 Task: Create a section Dash & Dazzle and in the section, add a milestone Data Science Implementation in the project AgilePulse
Action: Mouse moved to (83, 363)
Screenshot: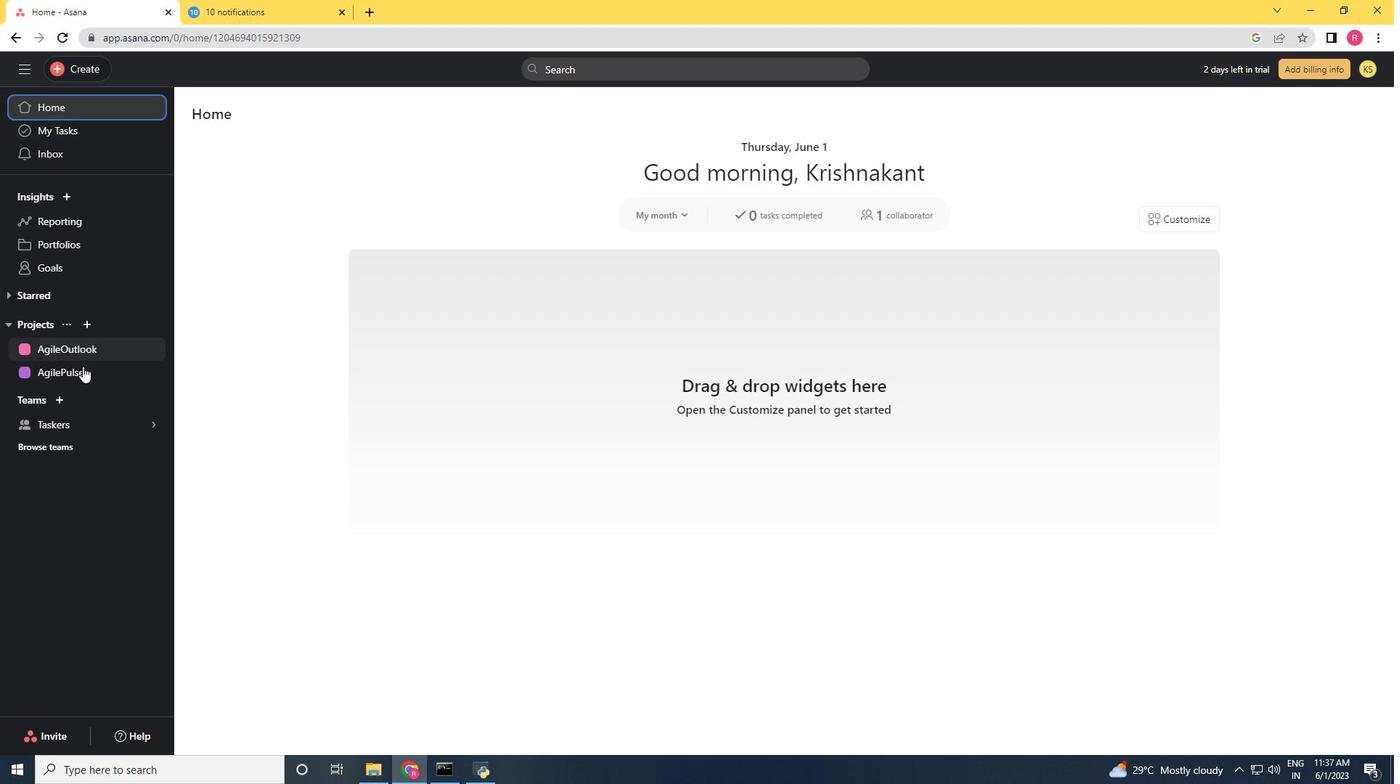 
Action: Mouse pressed left at (83, 363)
Screenshot: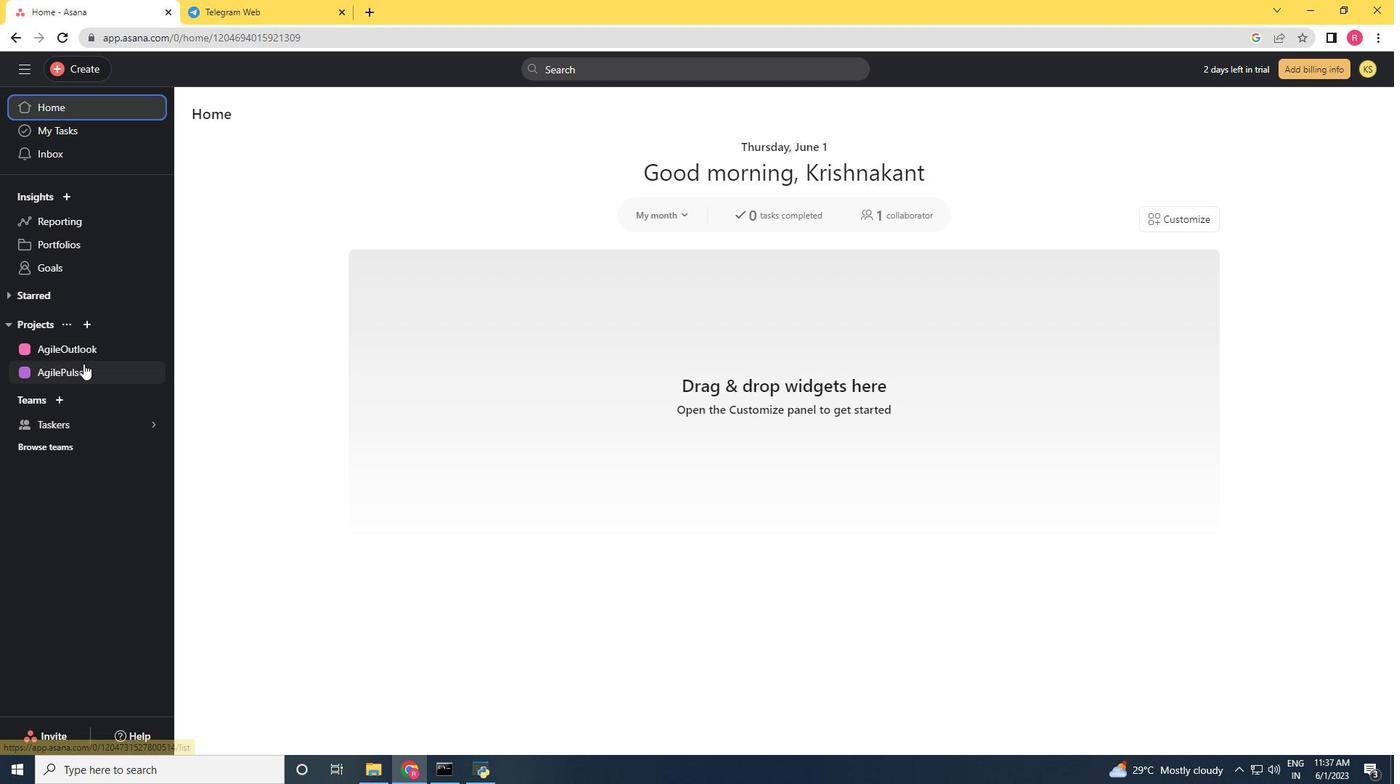 
Action: Mouse moved to (373, 532)
Screenshot: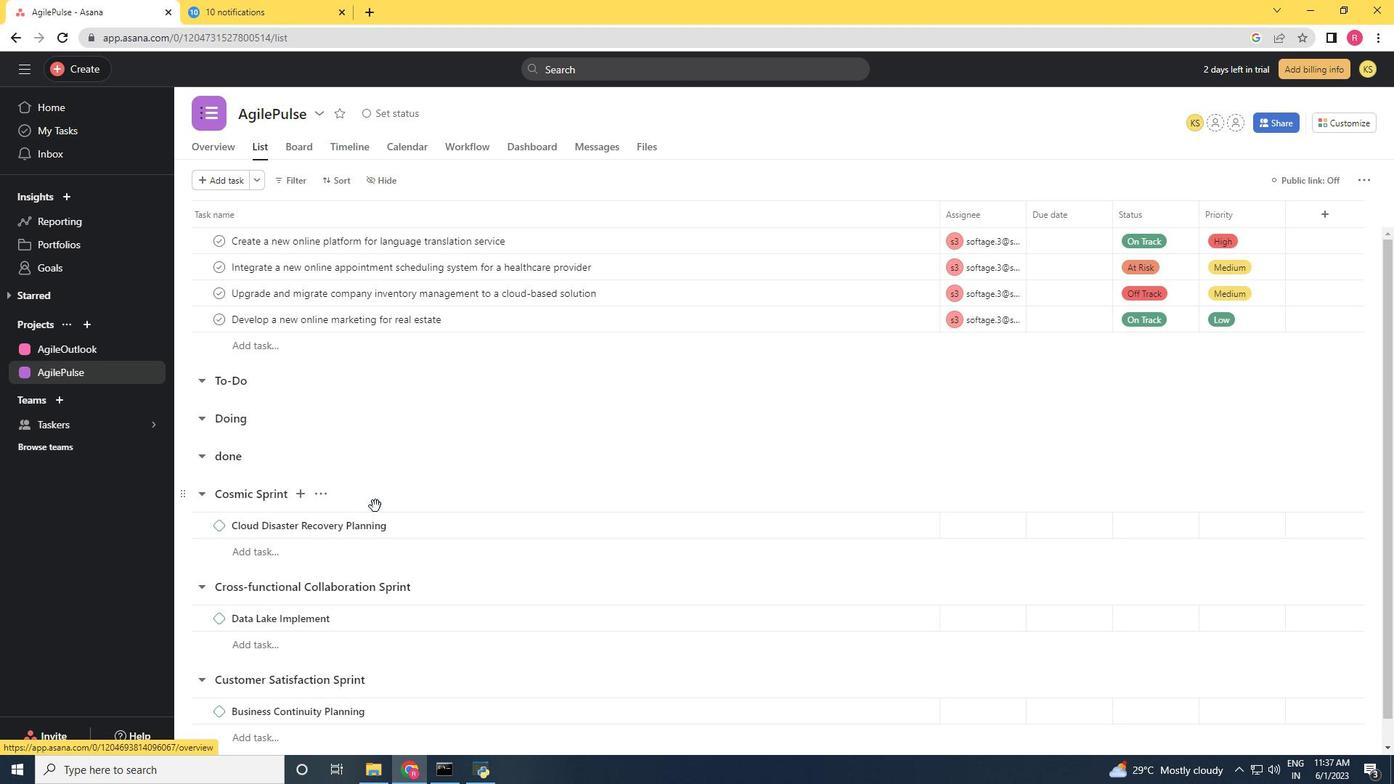 
Action: Mouse scrolled (373, 531) with delta (0, 0)
Screenshot: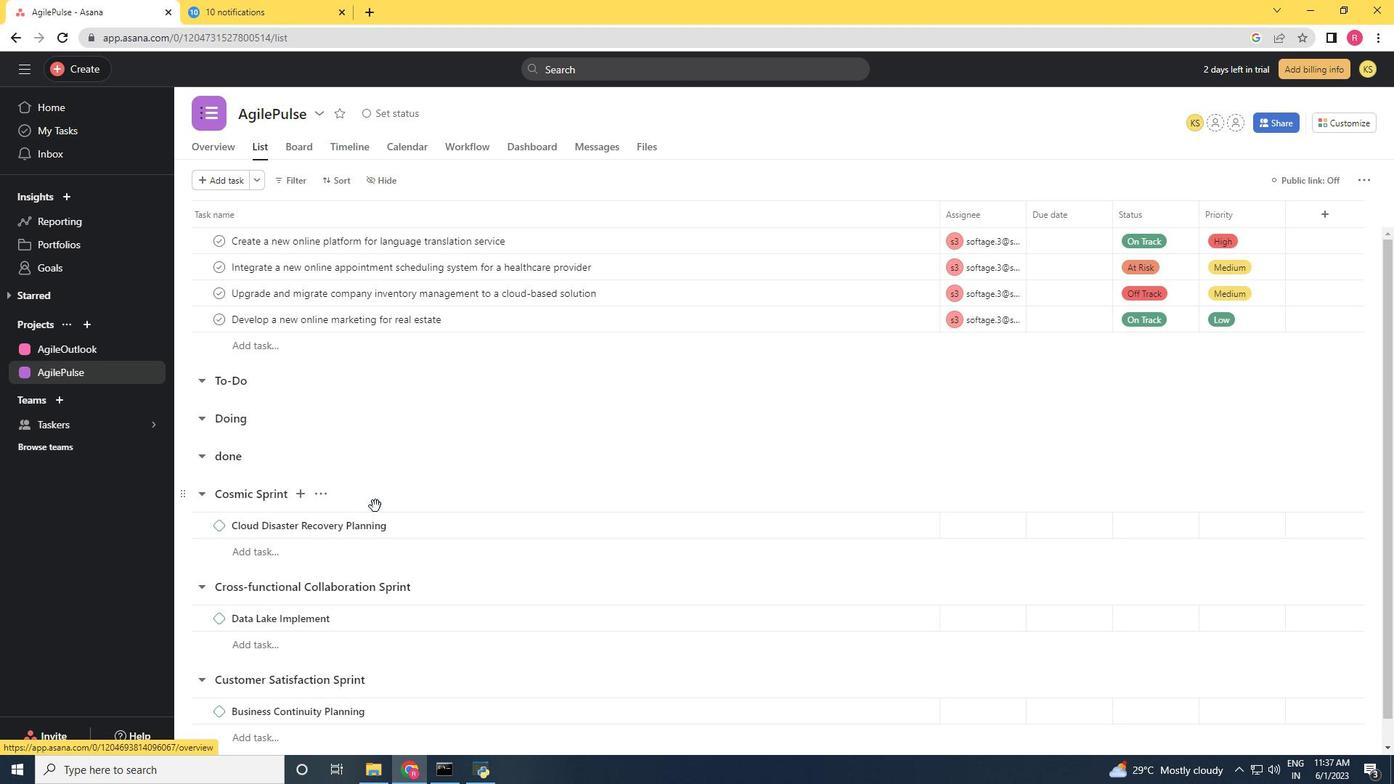 
Action: Mouse moved to (373, 533)
Screenshot: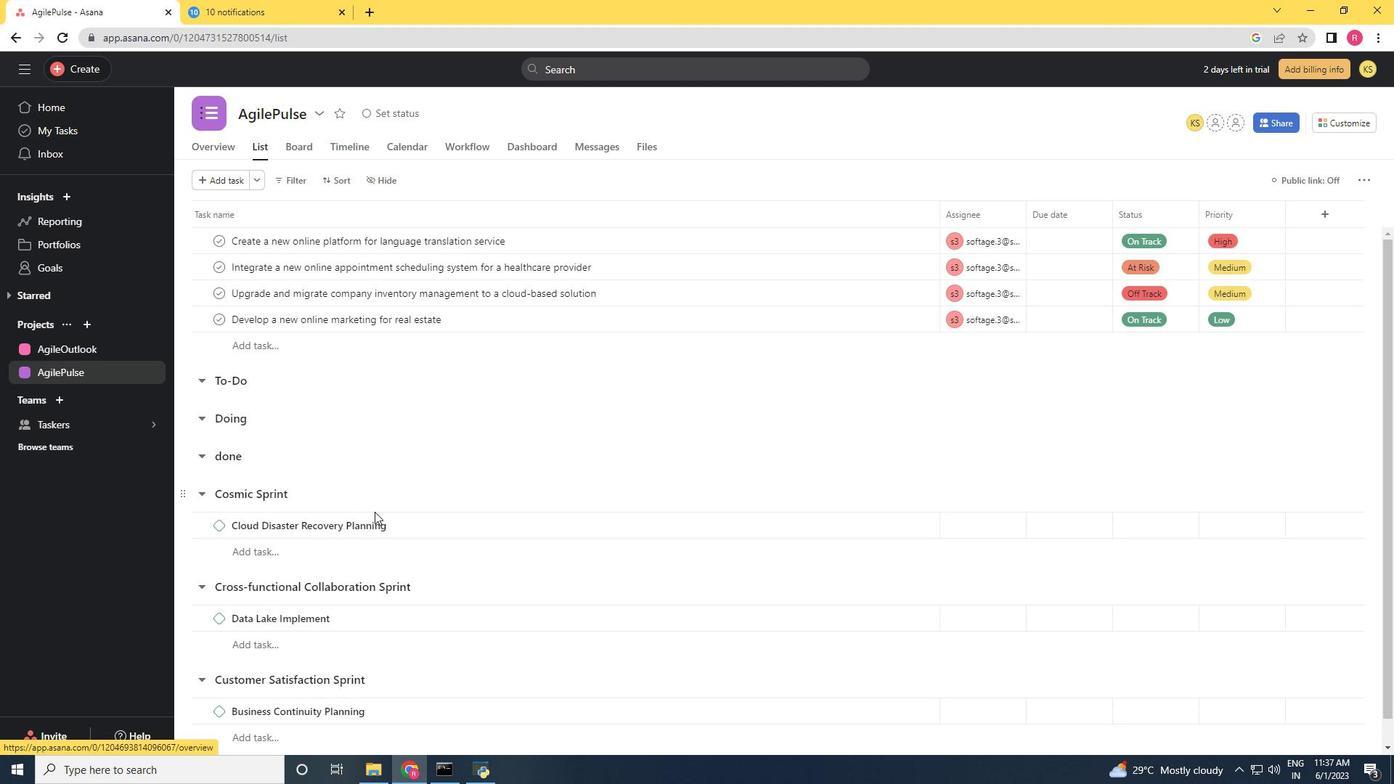 
Action: Mouse scrolled (373, 532) with delta (0, 0)
Screenshot: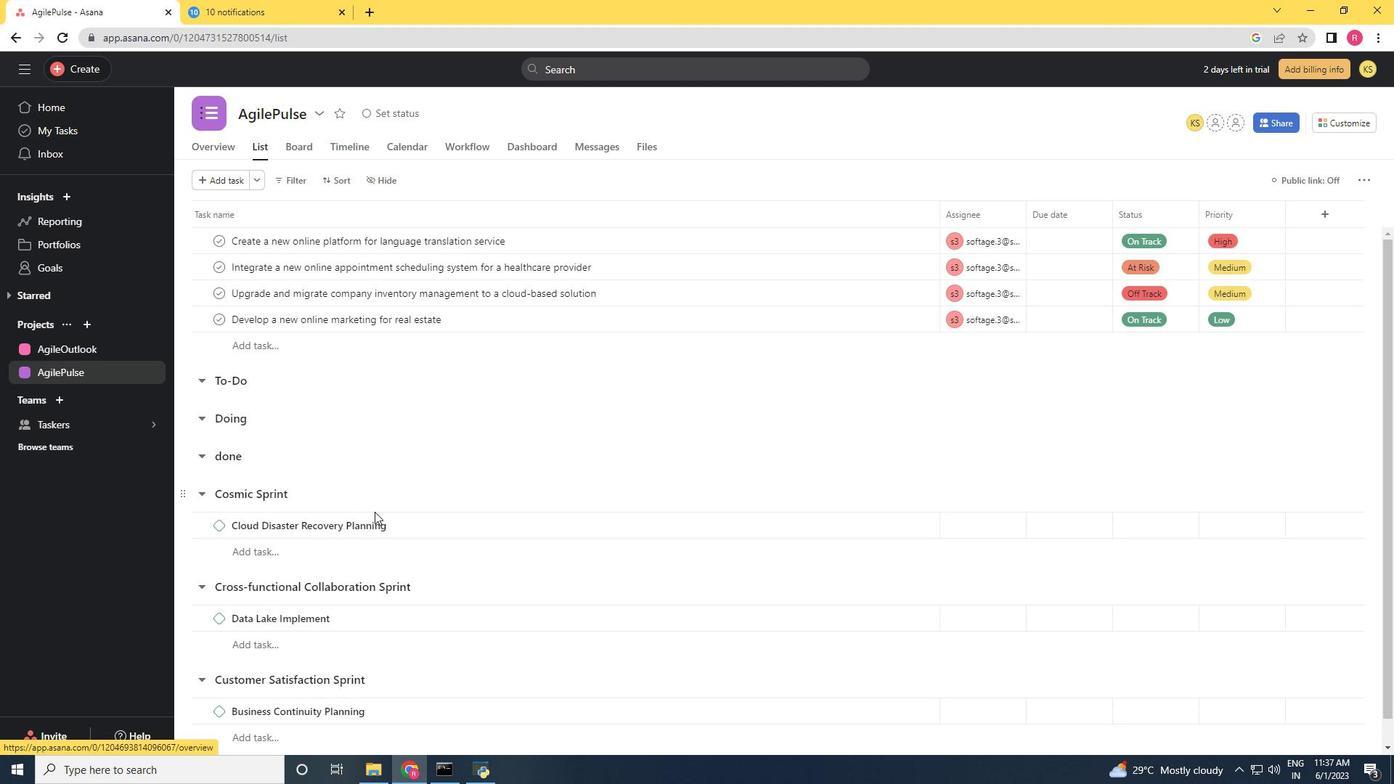 
Action: Mouse scrolled (373, 532) with delta (0, 0)
Screenshot: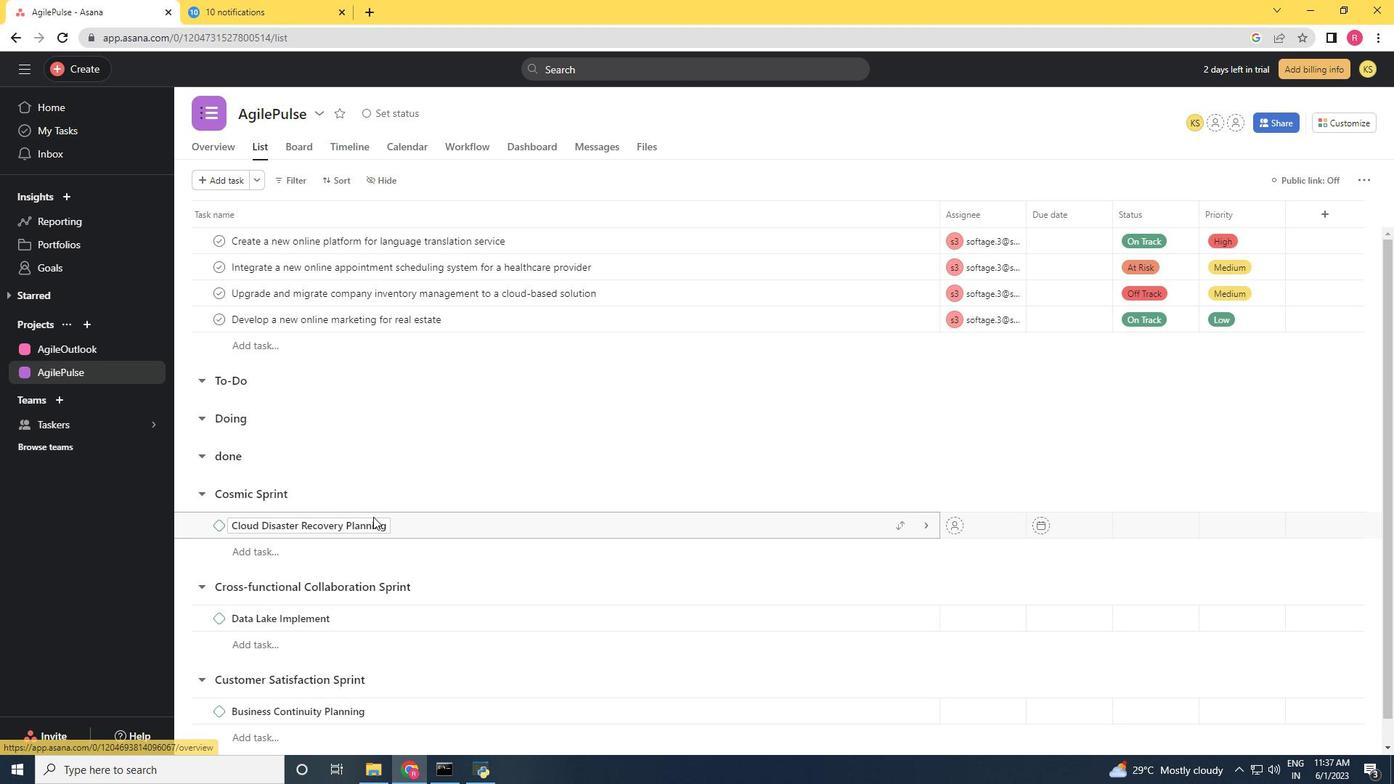 
Action: Mouse moved to (373, 533)
Screenshot: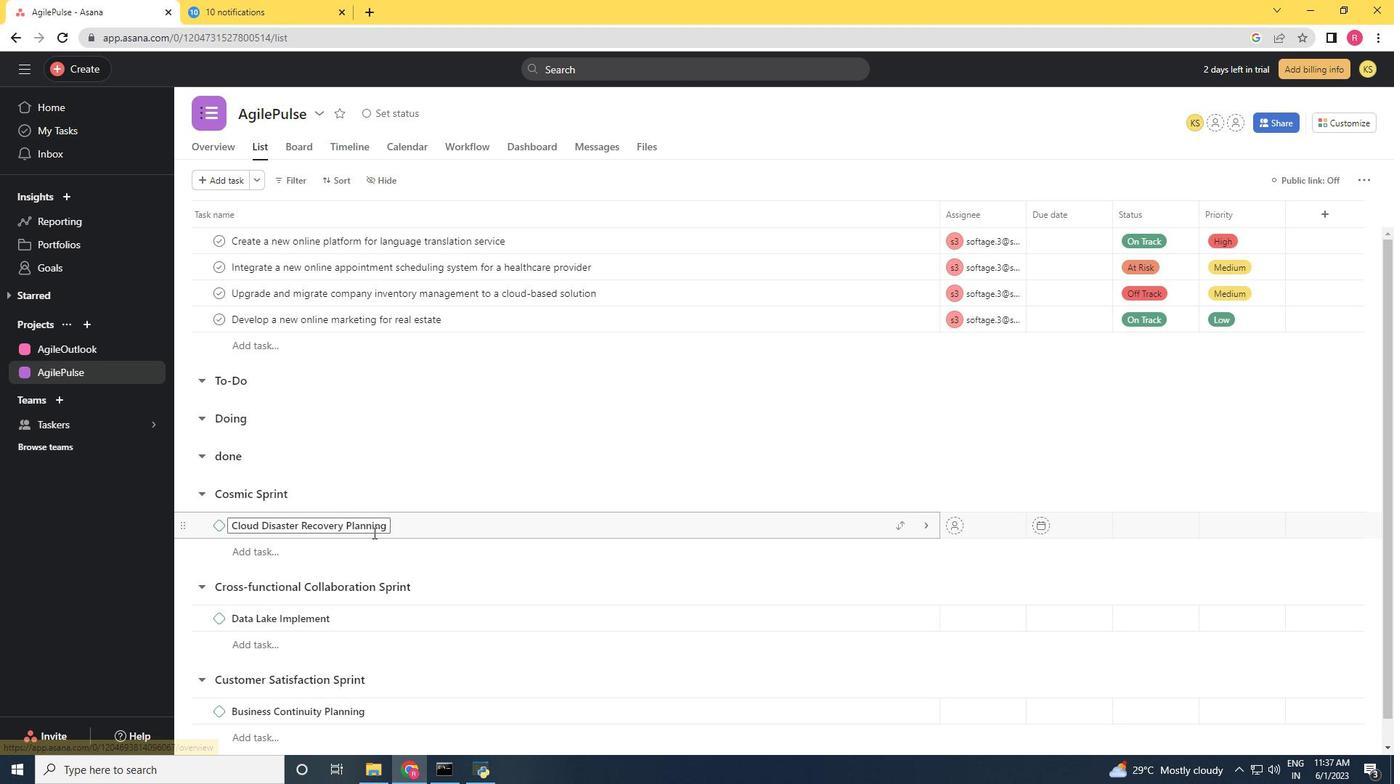 
Action: Mouse scrolled (373, 532) with delta (0, 0)
Screenshot: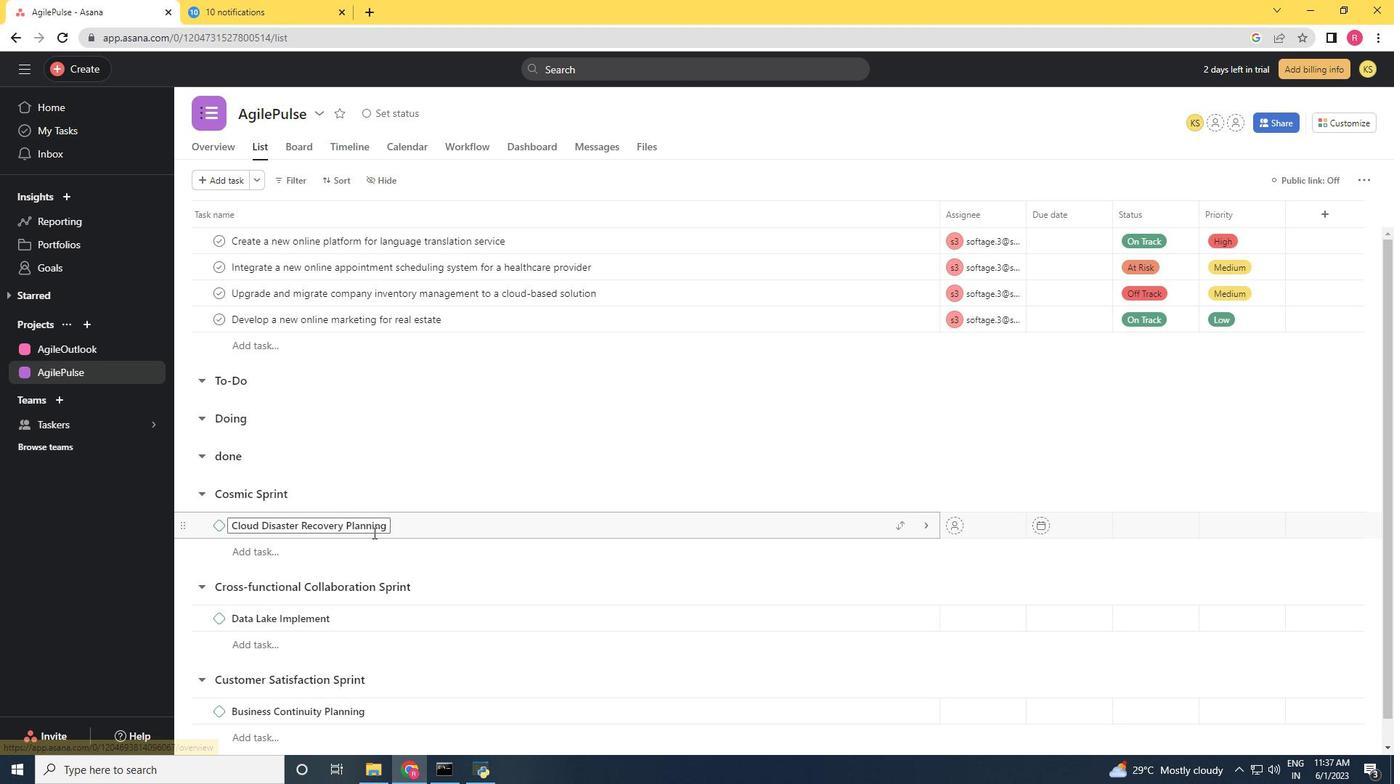 
Action: Mouse moved to (371, 533)
Screenshot: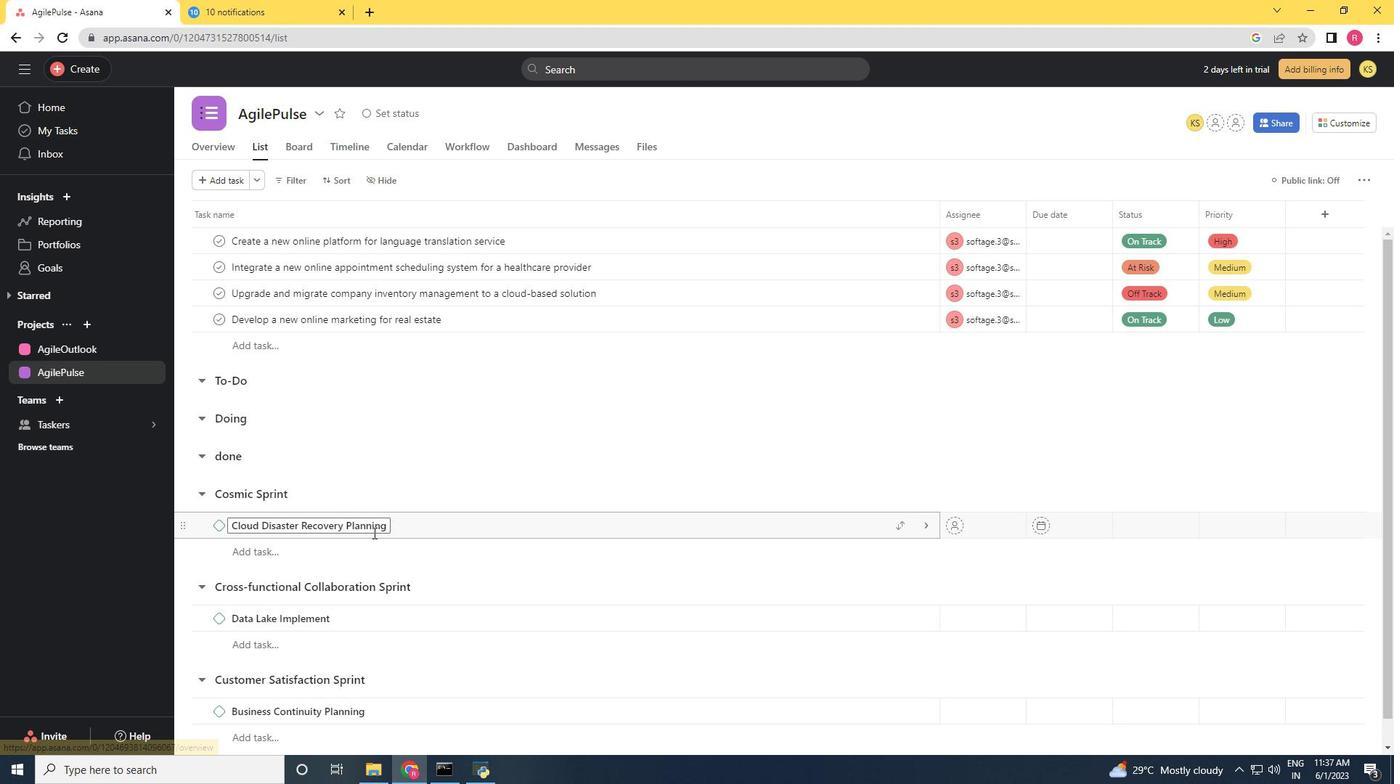 
Action: Mouse scrolled (371, 532) with delta (0, 0)
Screenshot: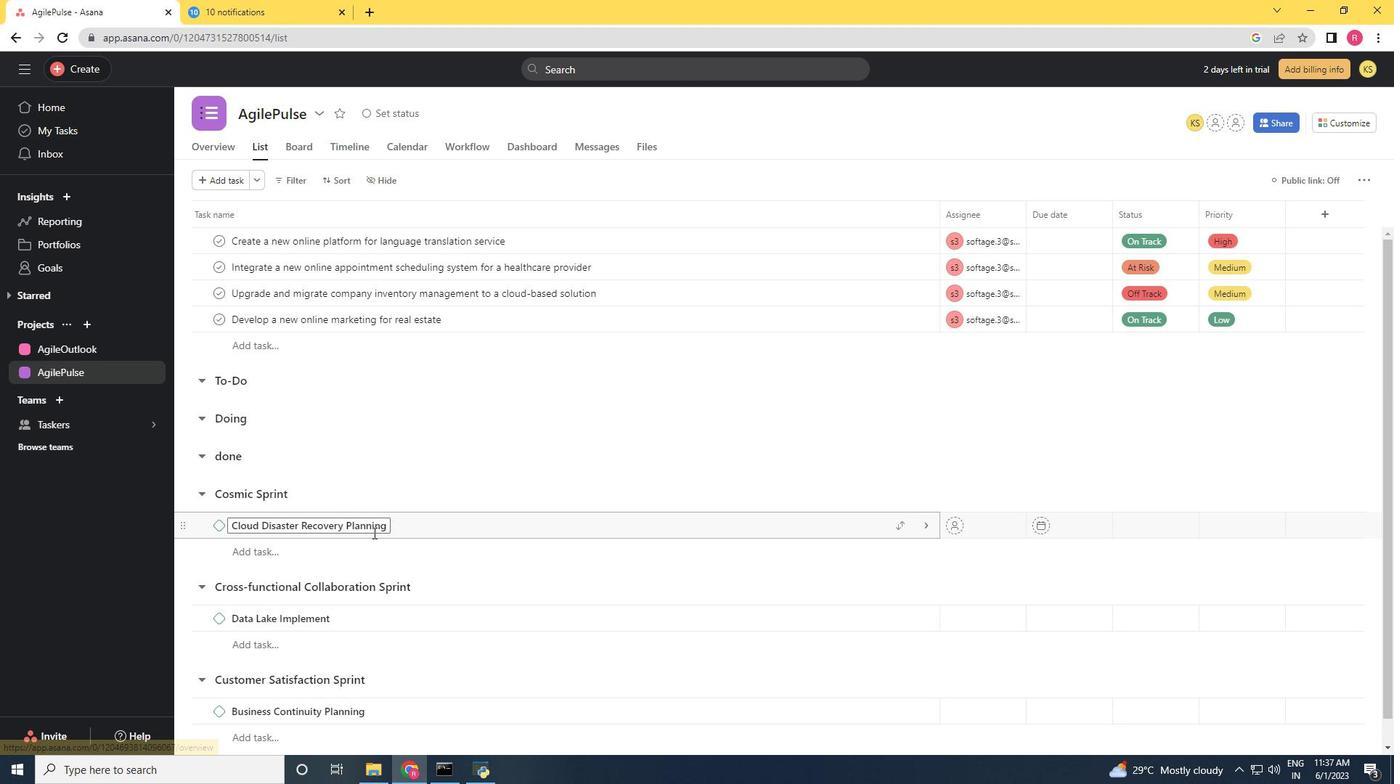 
Action: Mouse moved to (254, 746)
Screenshot: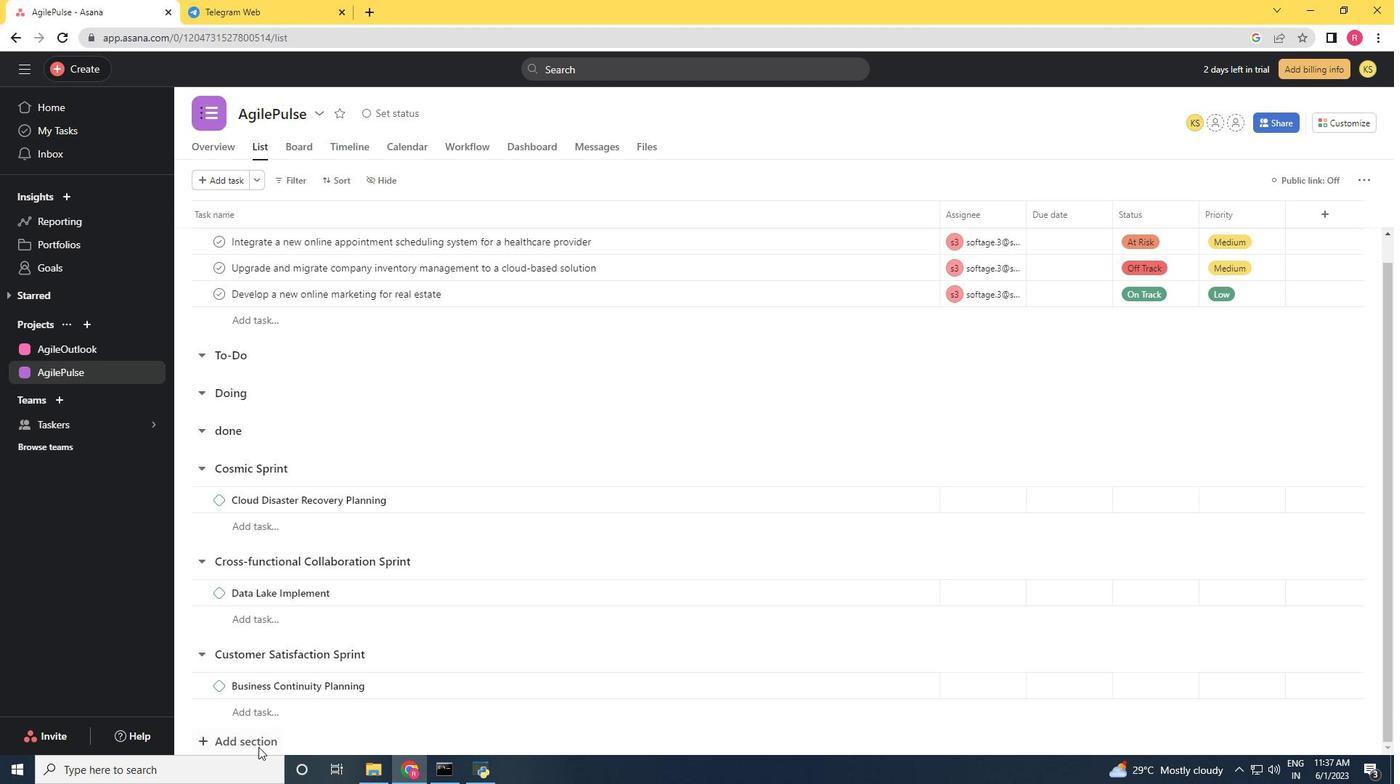 
Action: Mouse pressed left at (254, 746)
Screenshot: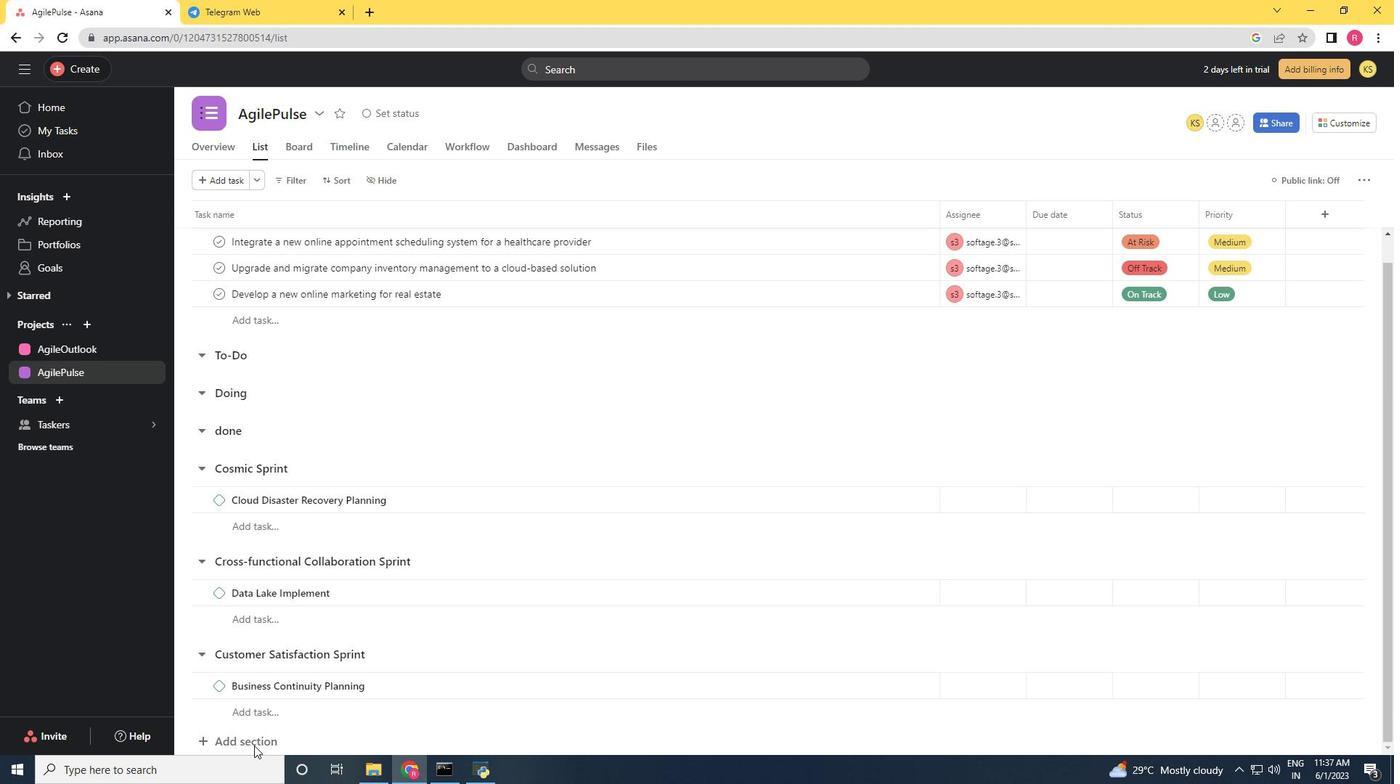 
Action: Mouse moved to (432, 564)
Screenshot: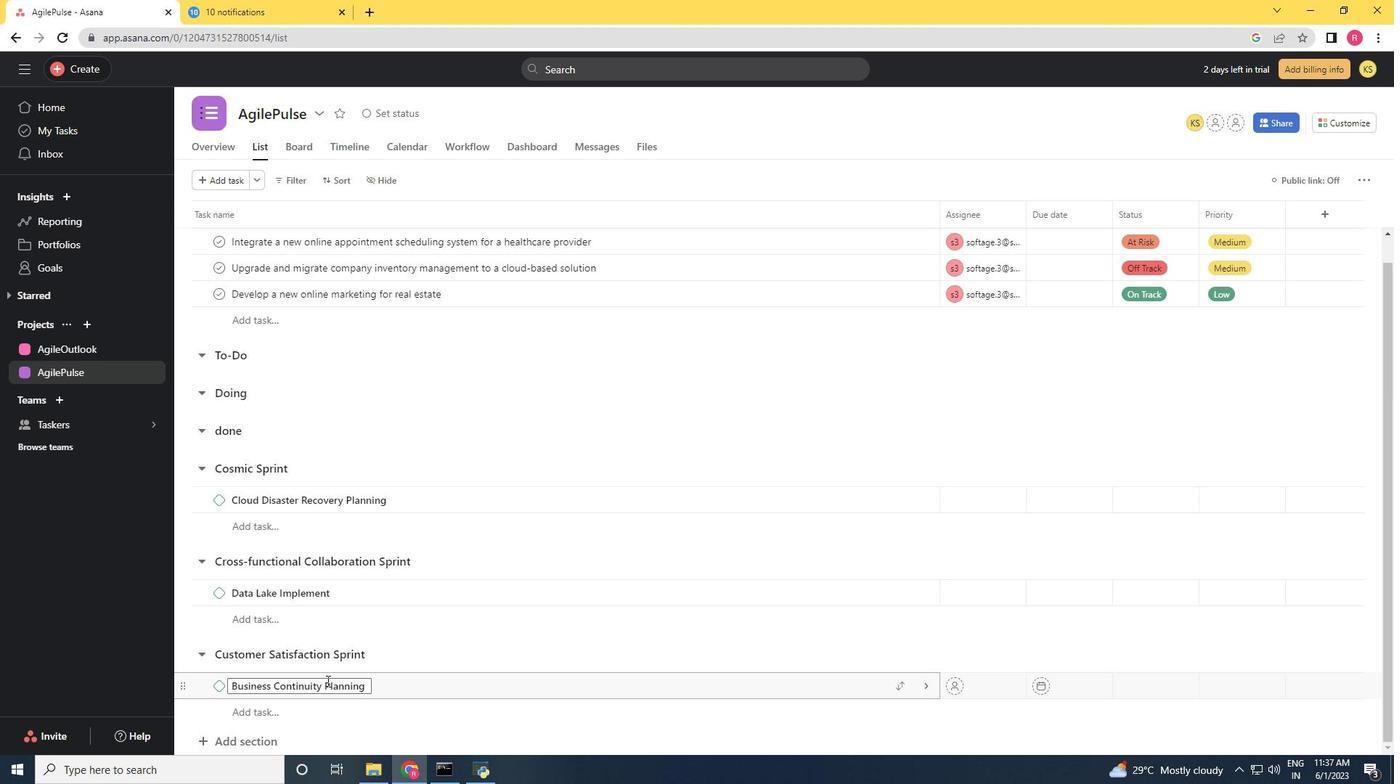 
Action: Mouse scrolled (432, 563) with delta (0, 0)
Screenshot: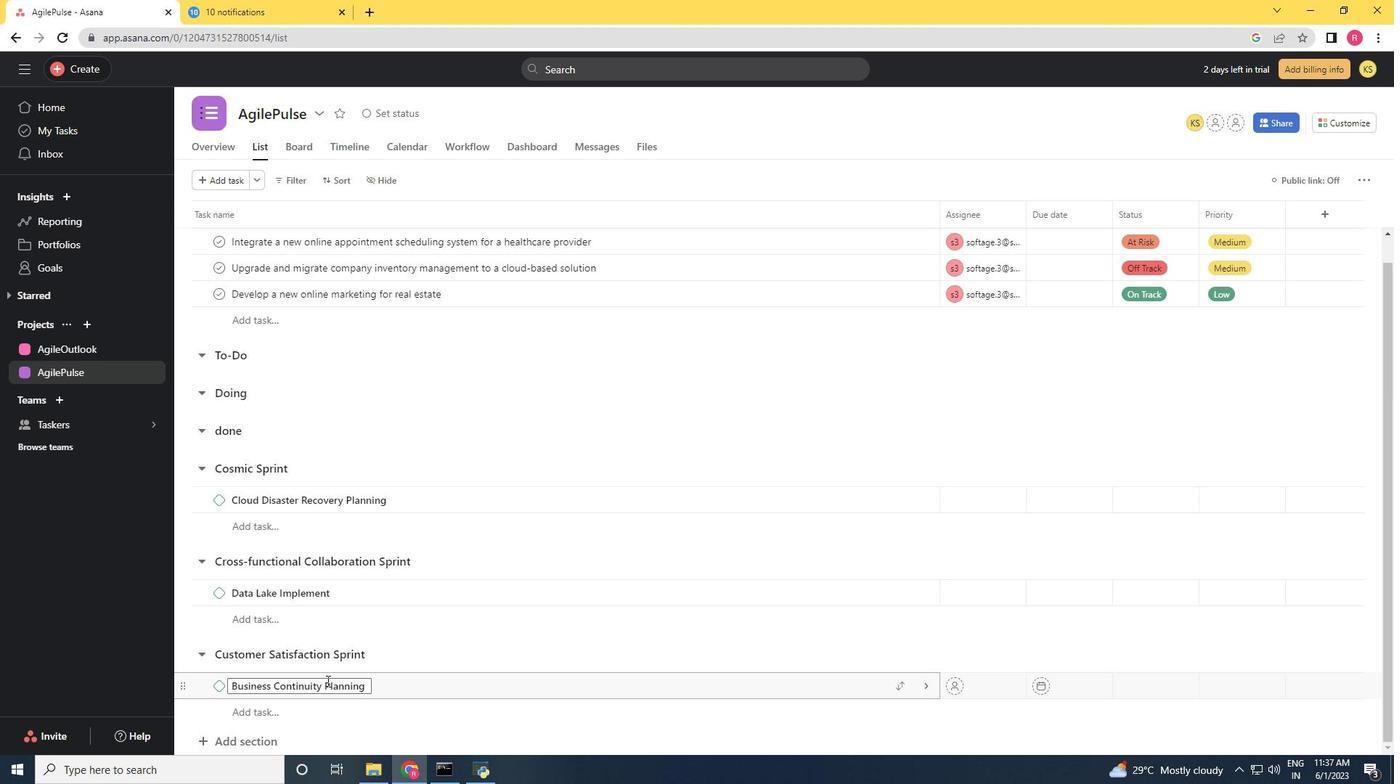 
Action: Mouse moved to (440, 564)
Screenshot: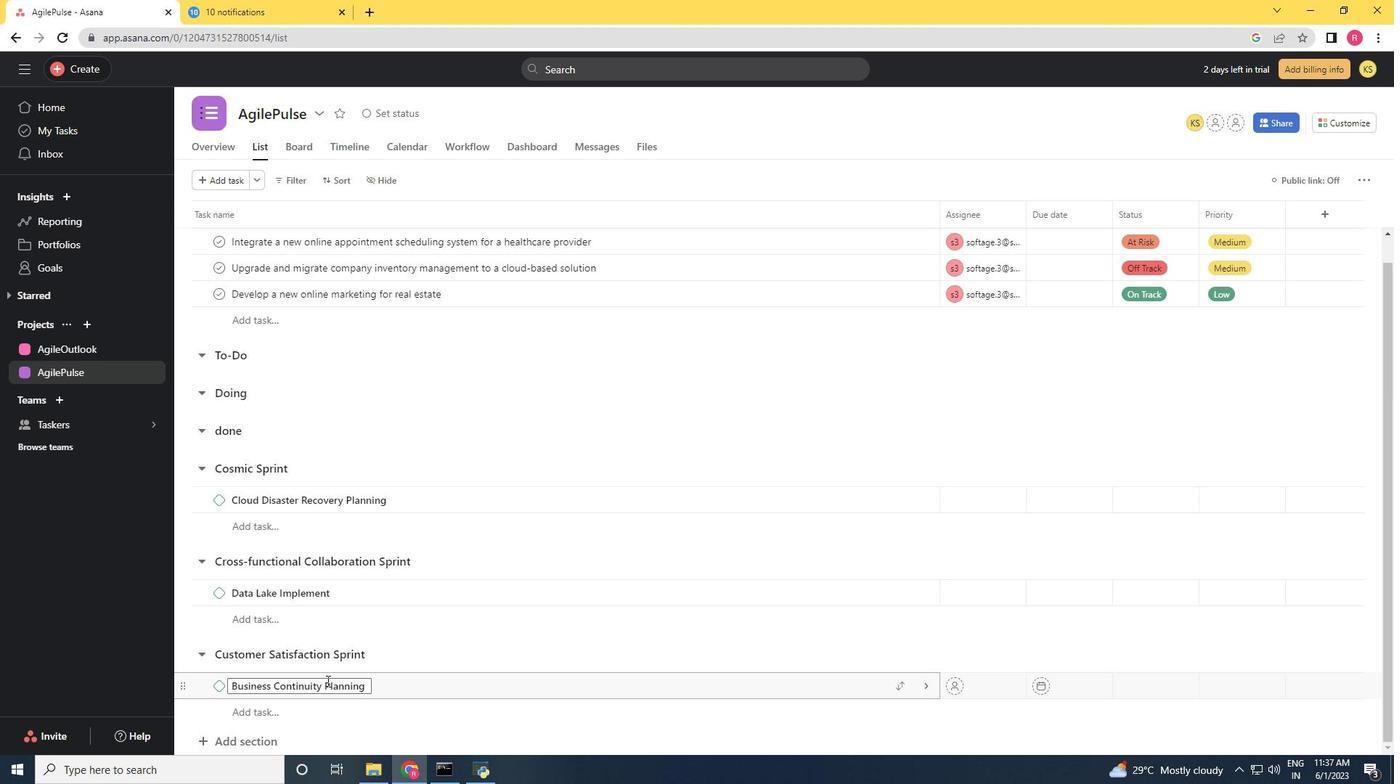
Action: Mouse scrolled (440, 563) with delta (0, 0)
Screenshot: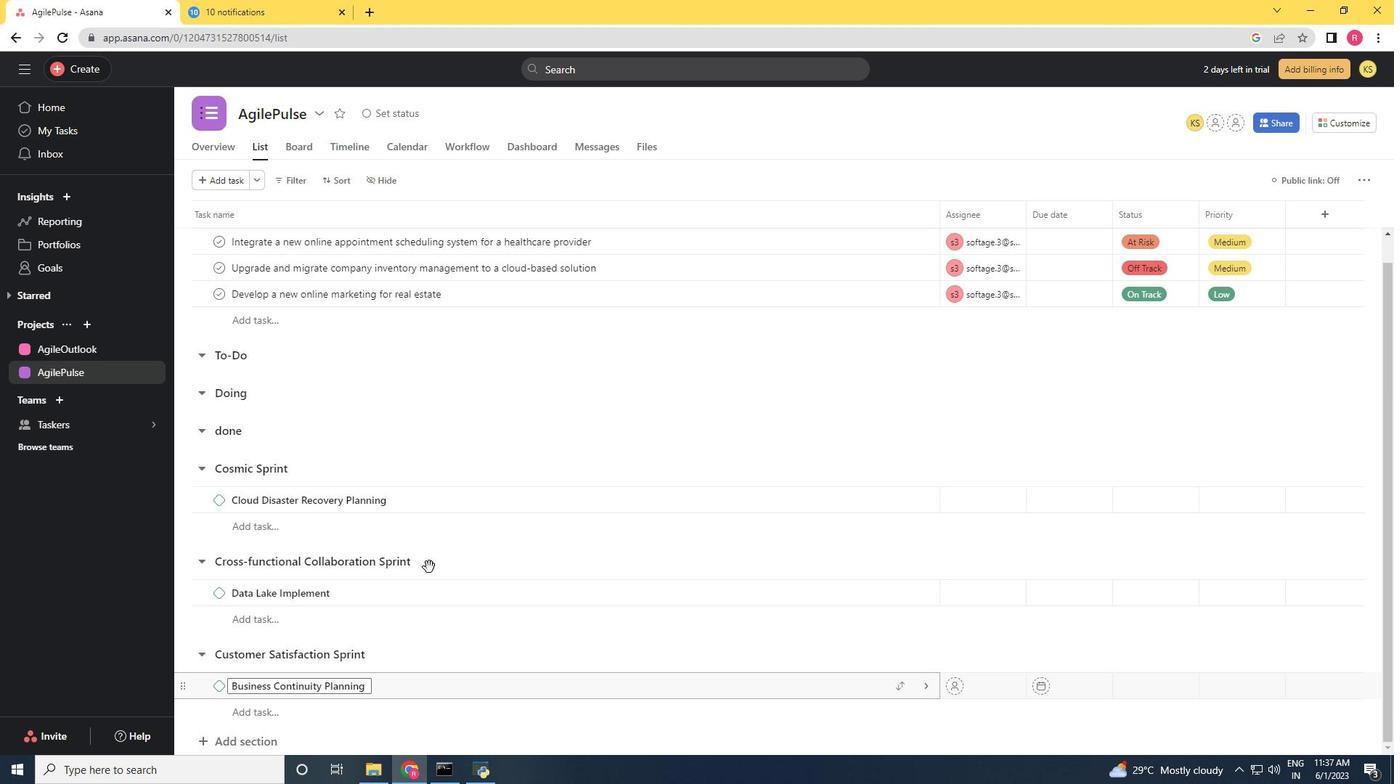 
Action: Mouse moved to (441, 565)
Screenshot: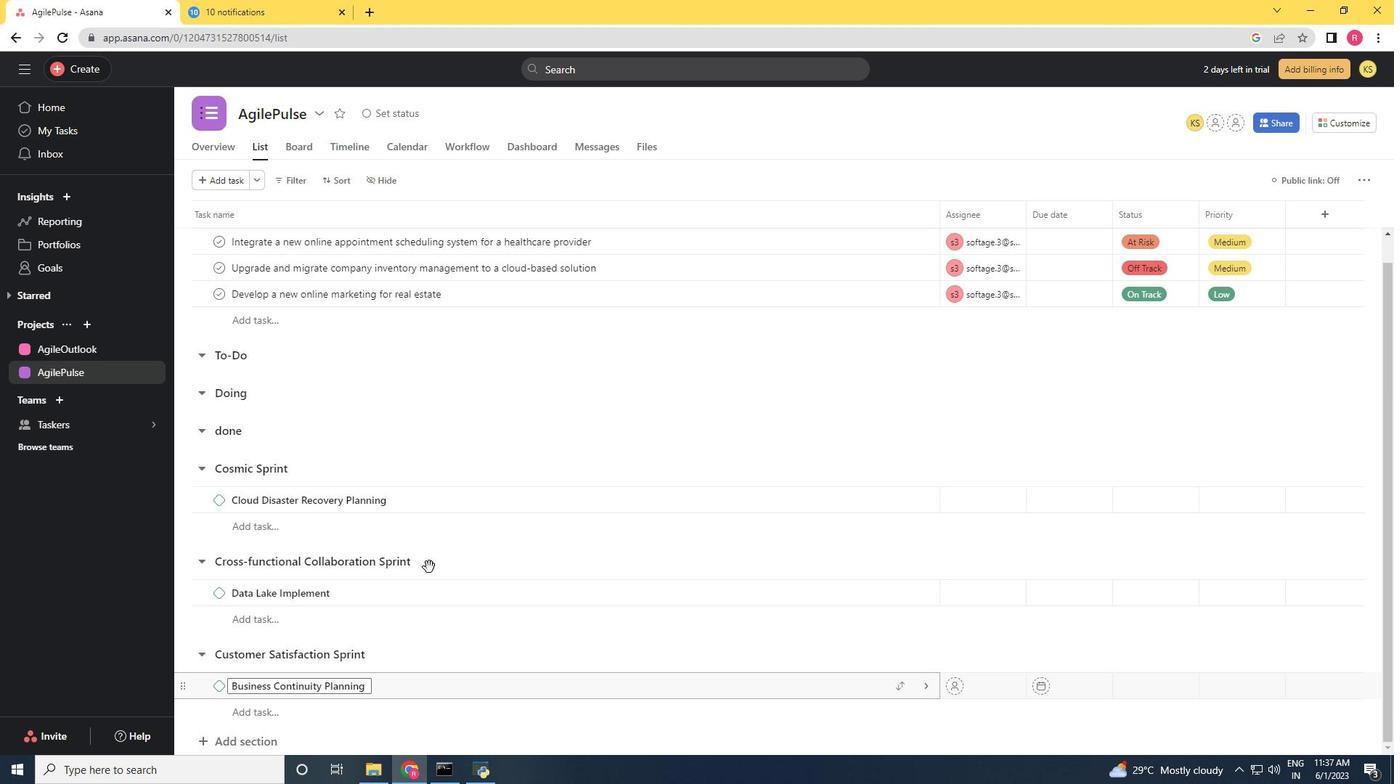 
Action: Mouse scrolled (441, 564) with delta (0, 0)
Screenshot: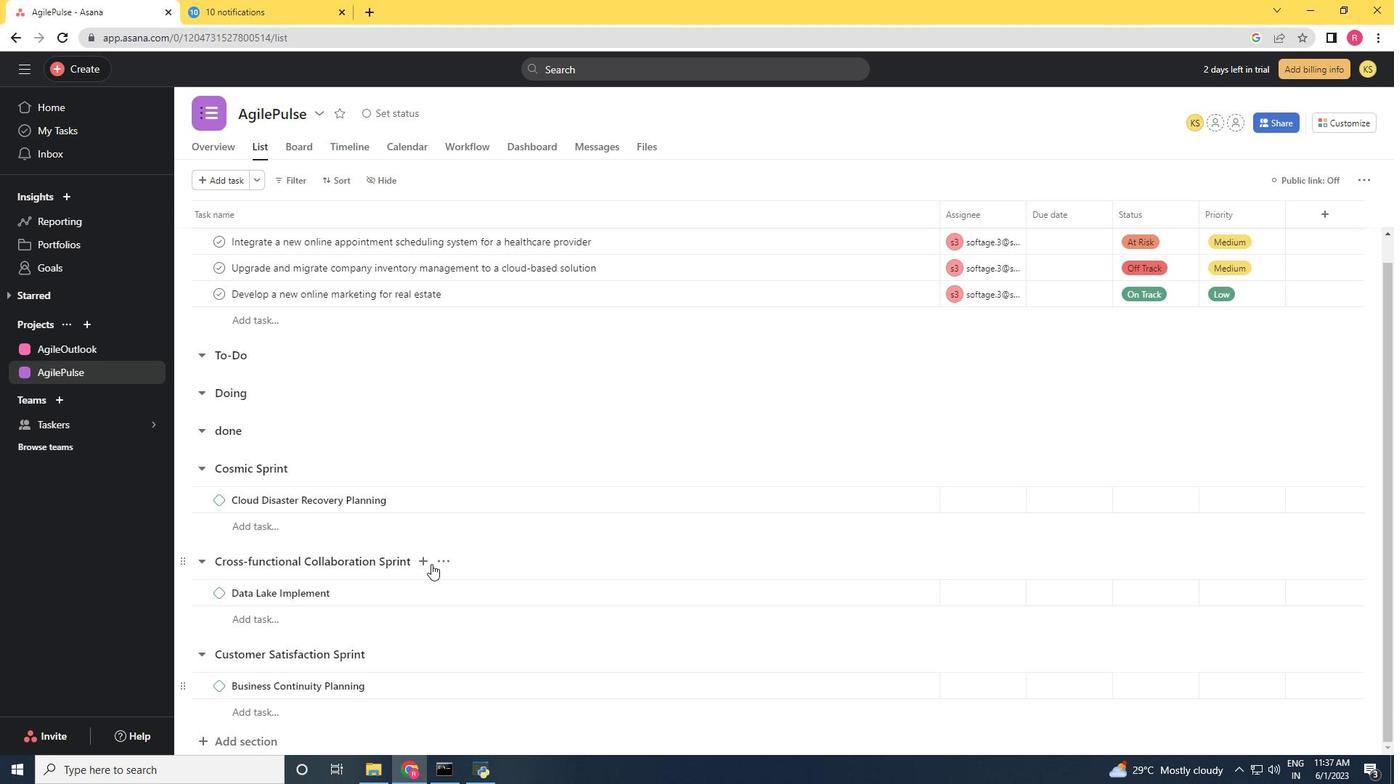 
Action: Mouse moved to (443, 571)
Screenshot: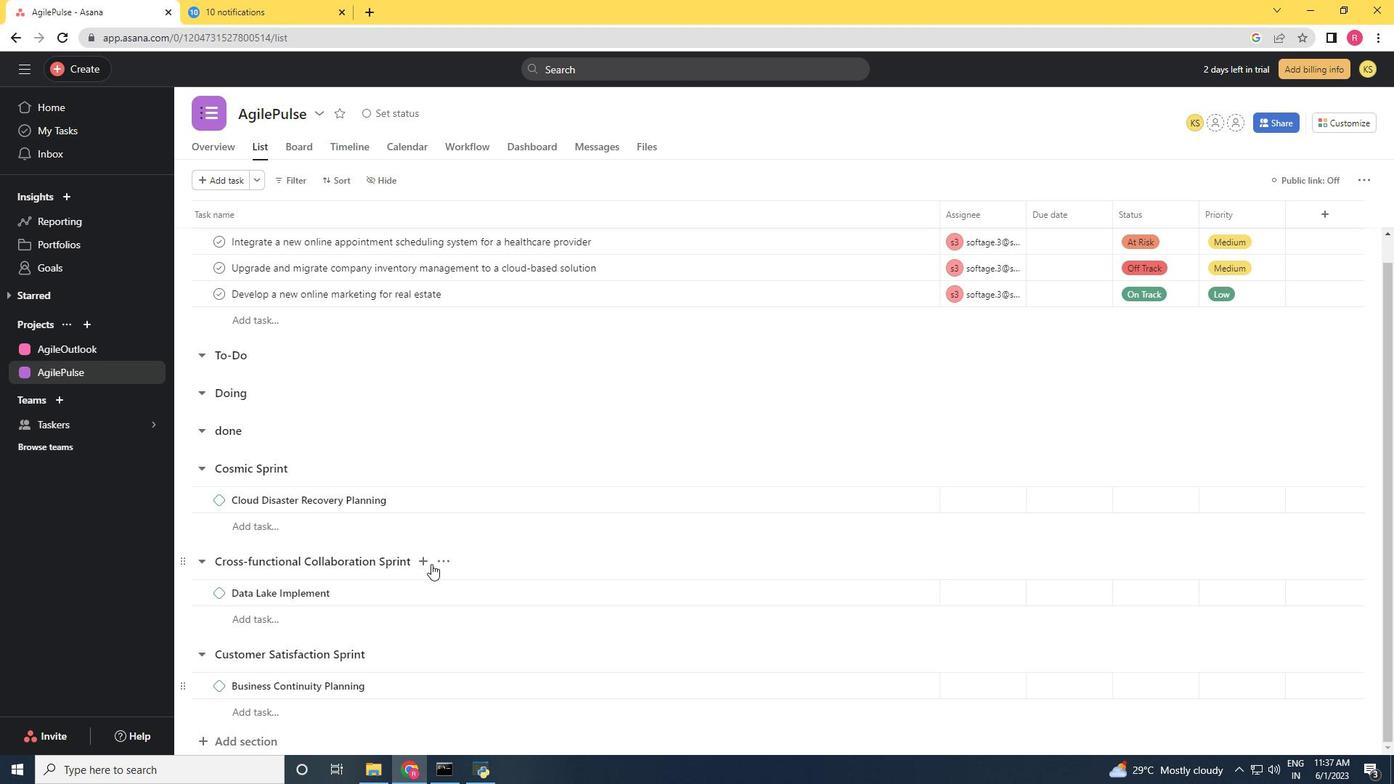 
Action: Mouse scrolled (443, 570) with delta (0, 0)
Screenshot: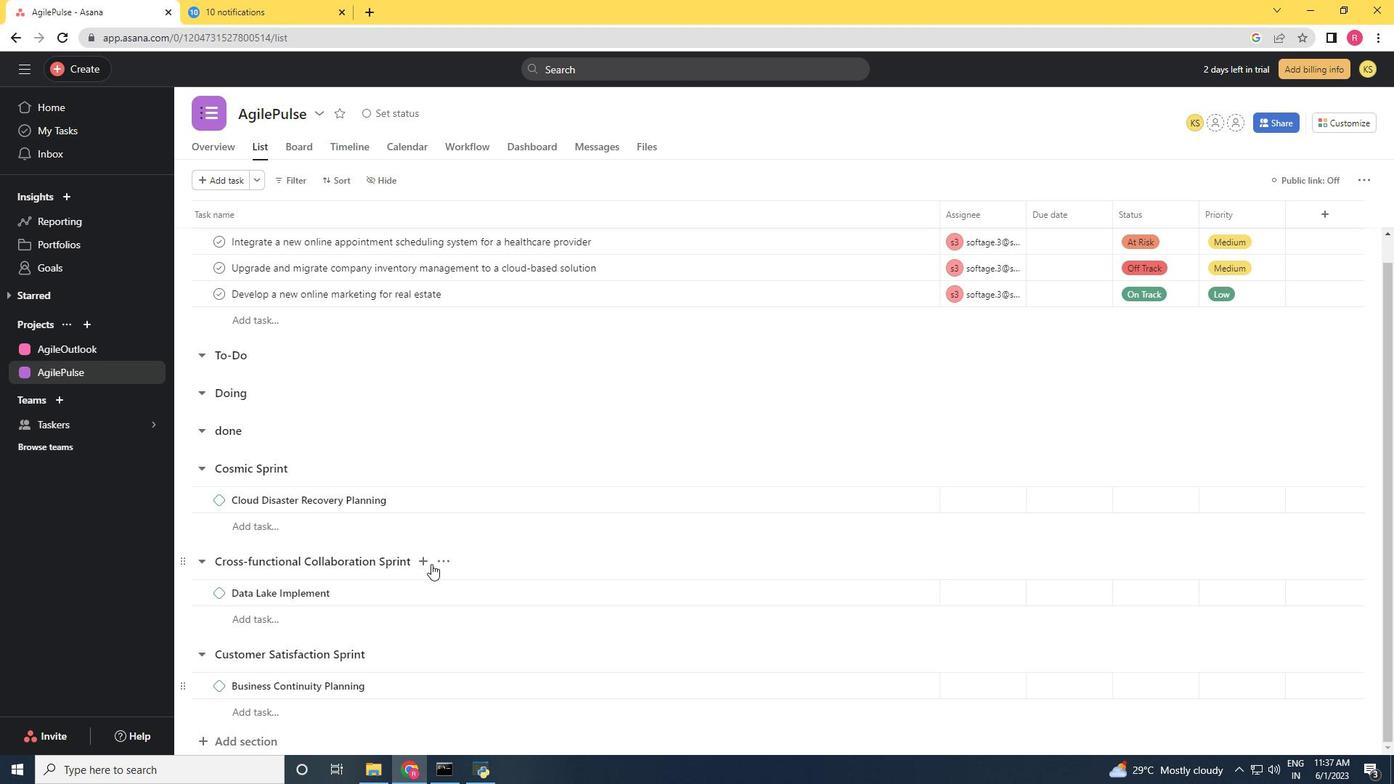 
Action: Mouse moved to (244, 735)
Screenshot: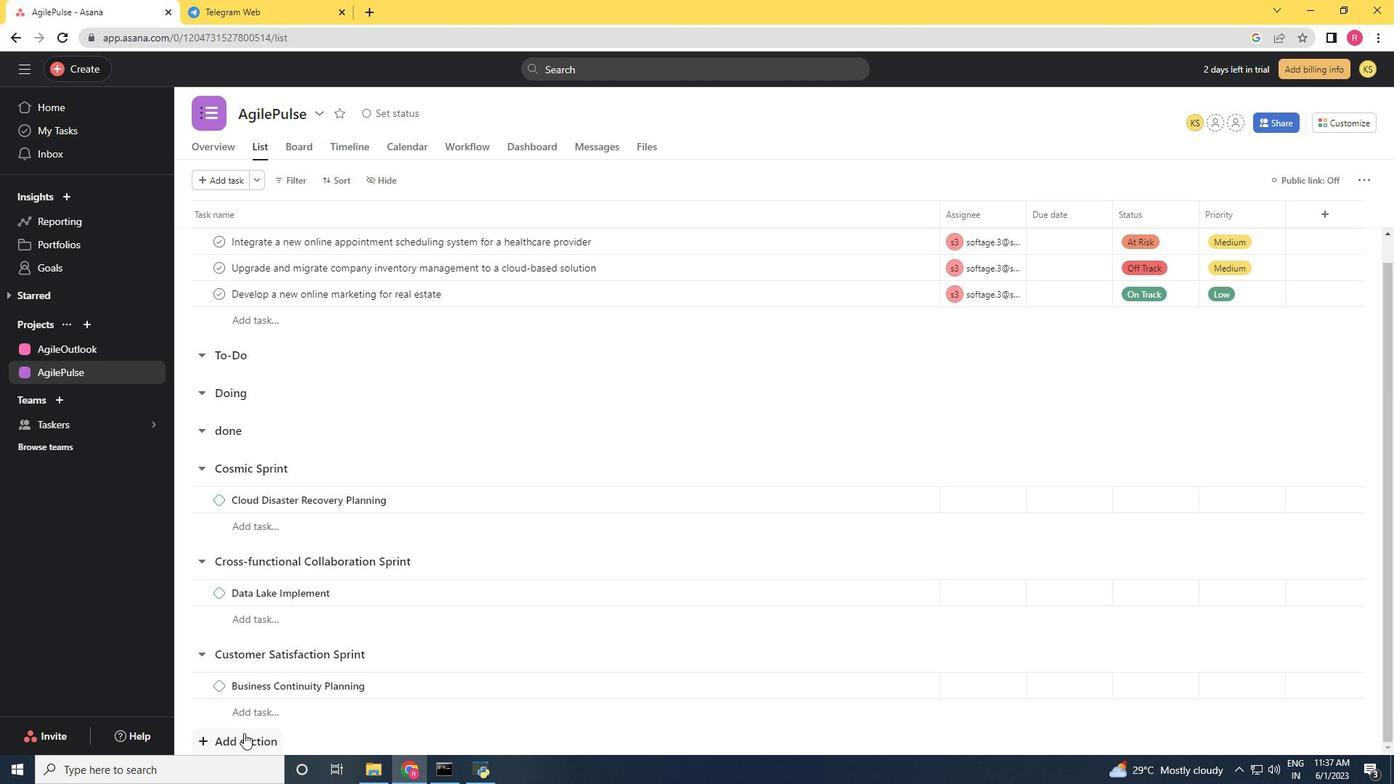 
Action: Mouse pressed left at (244, 735)
Screenshot: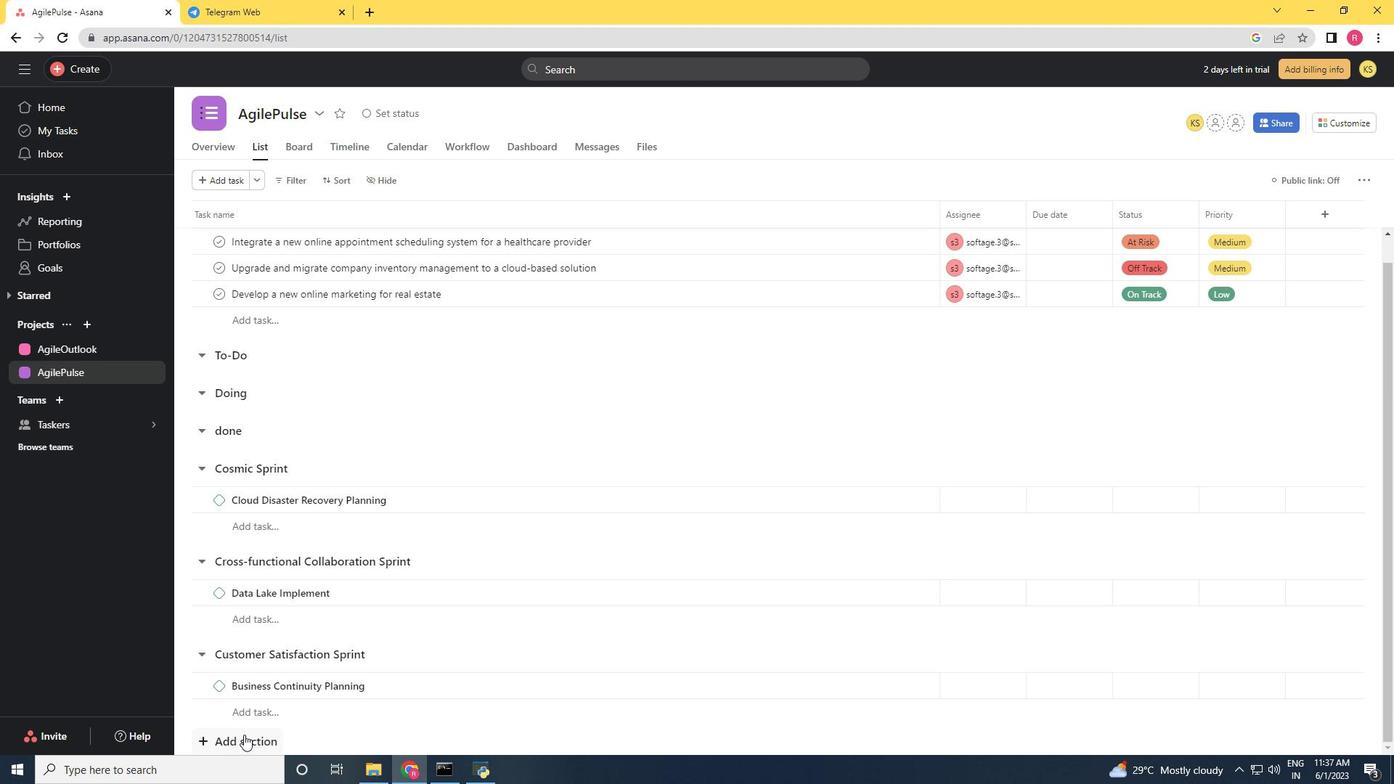 
Action: Mouse moved to (603, 490)
Screenshot: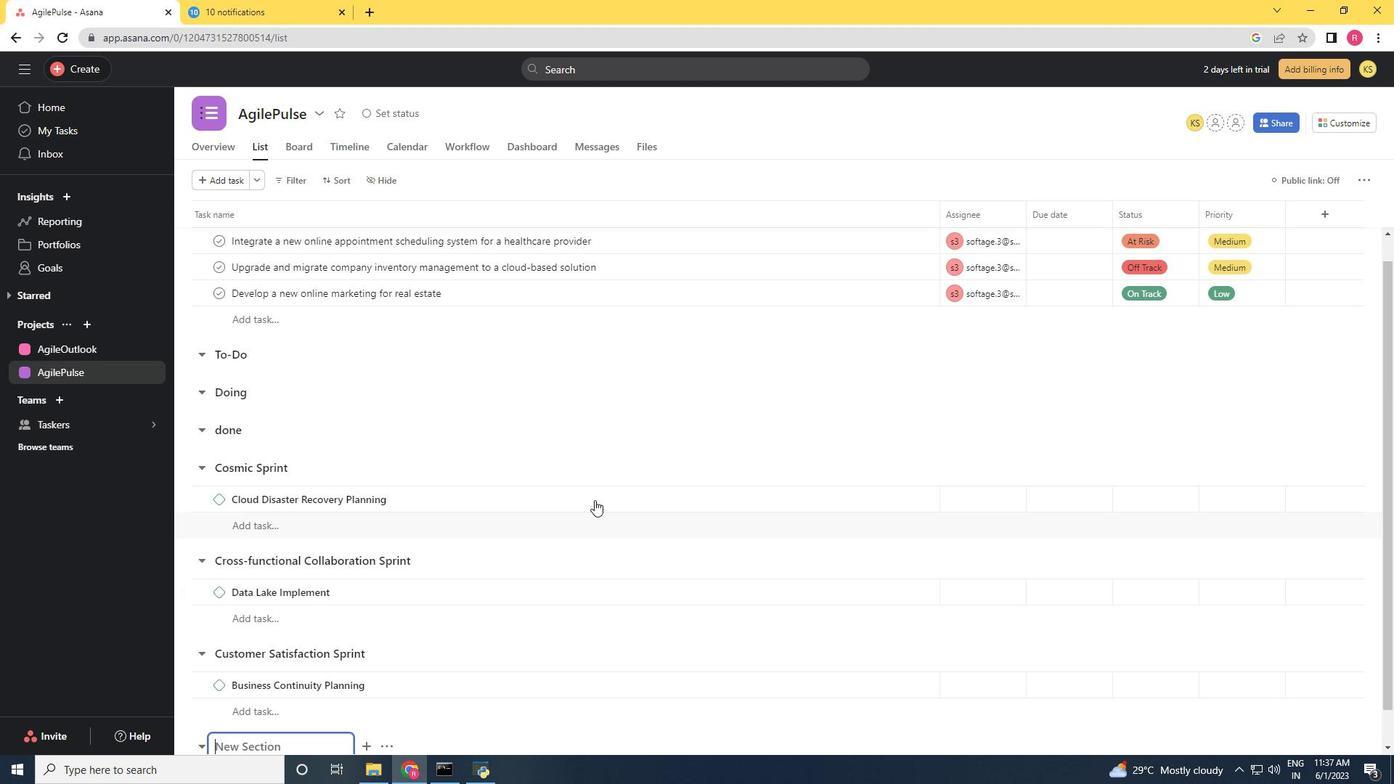 
Action: Mouse scrolled (603, 489) with delta (0, 0)
Screenshot: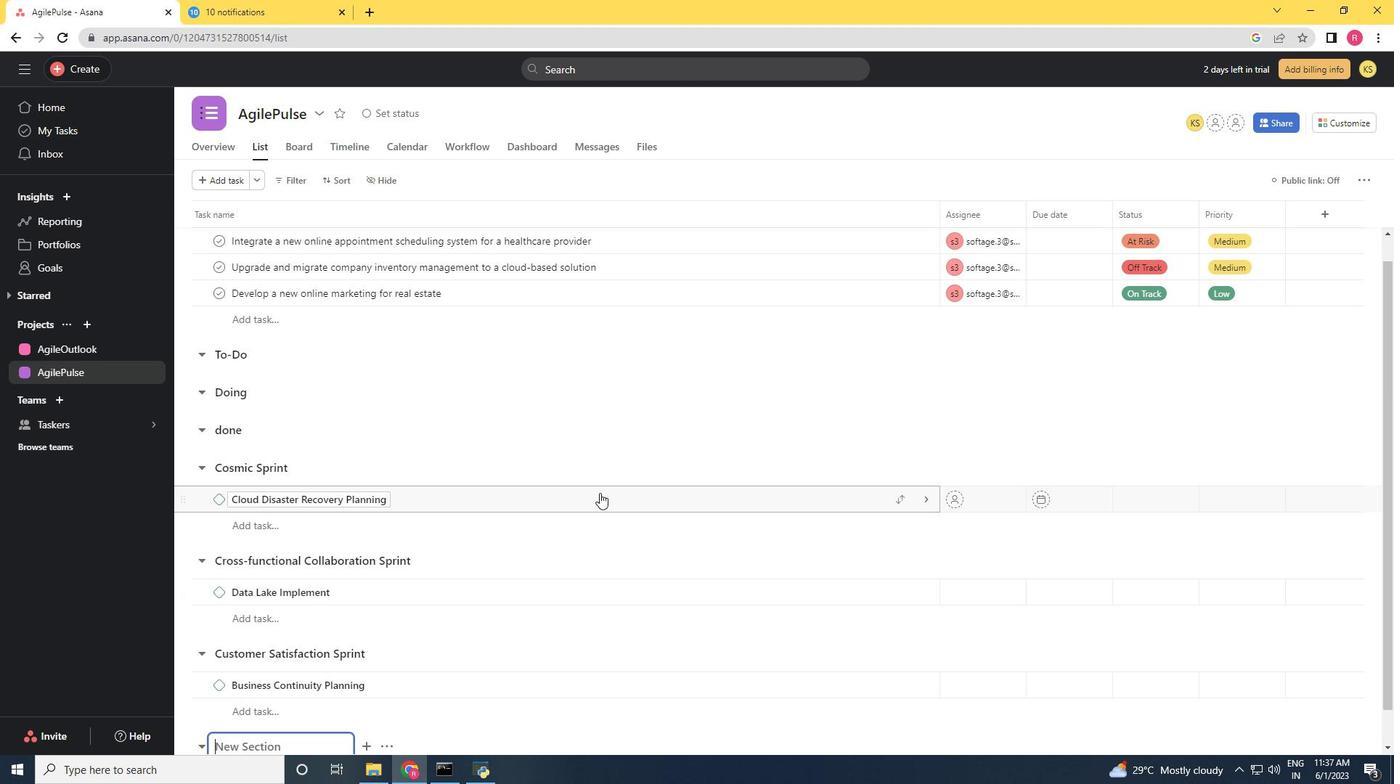 
Action: Mouse scrolled (603, 489) with delta (0, 0)
Screenshot: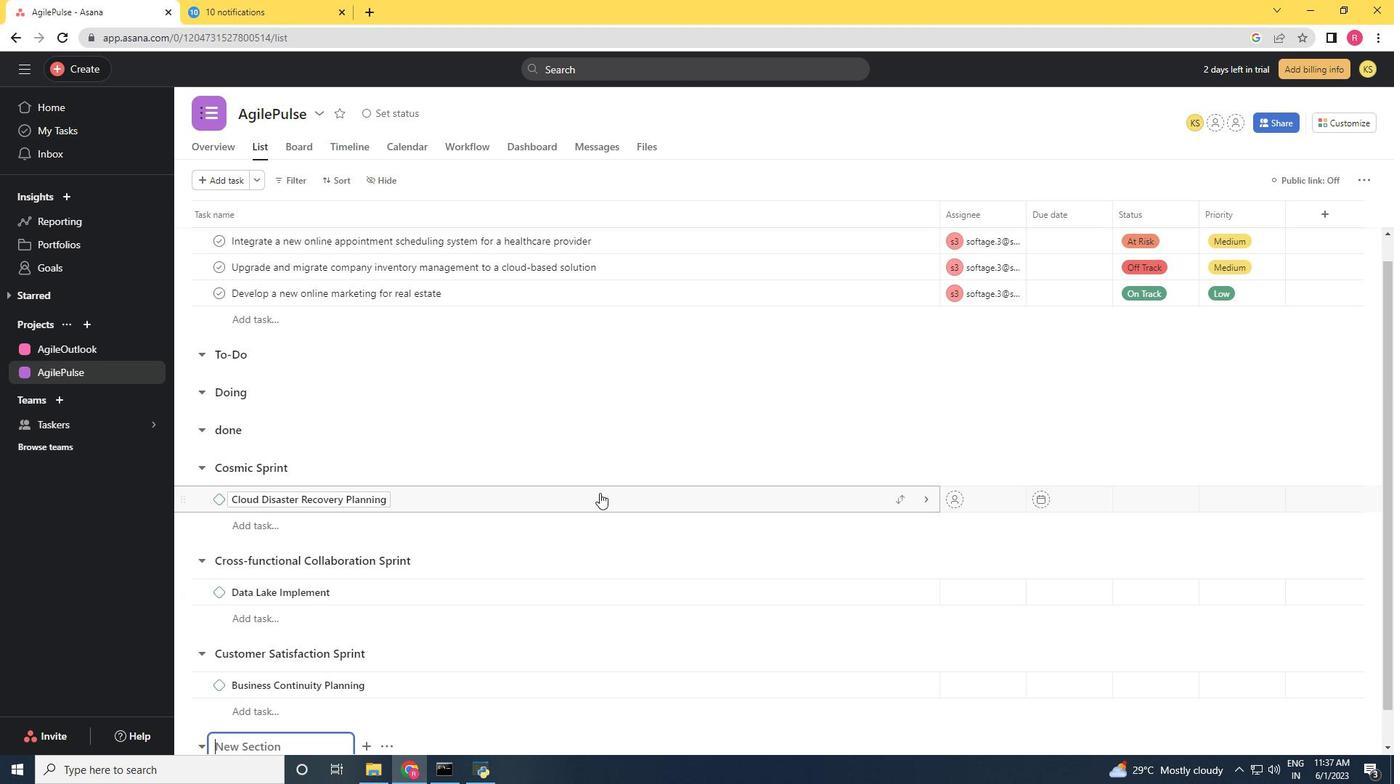 
Action: Mouse moved to (603, 490)
Screenshot: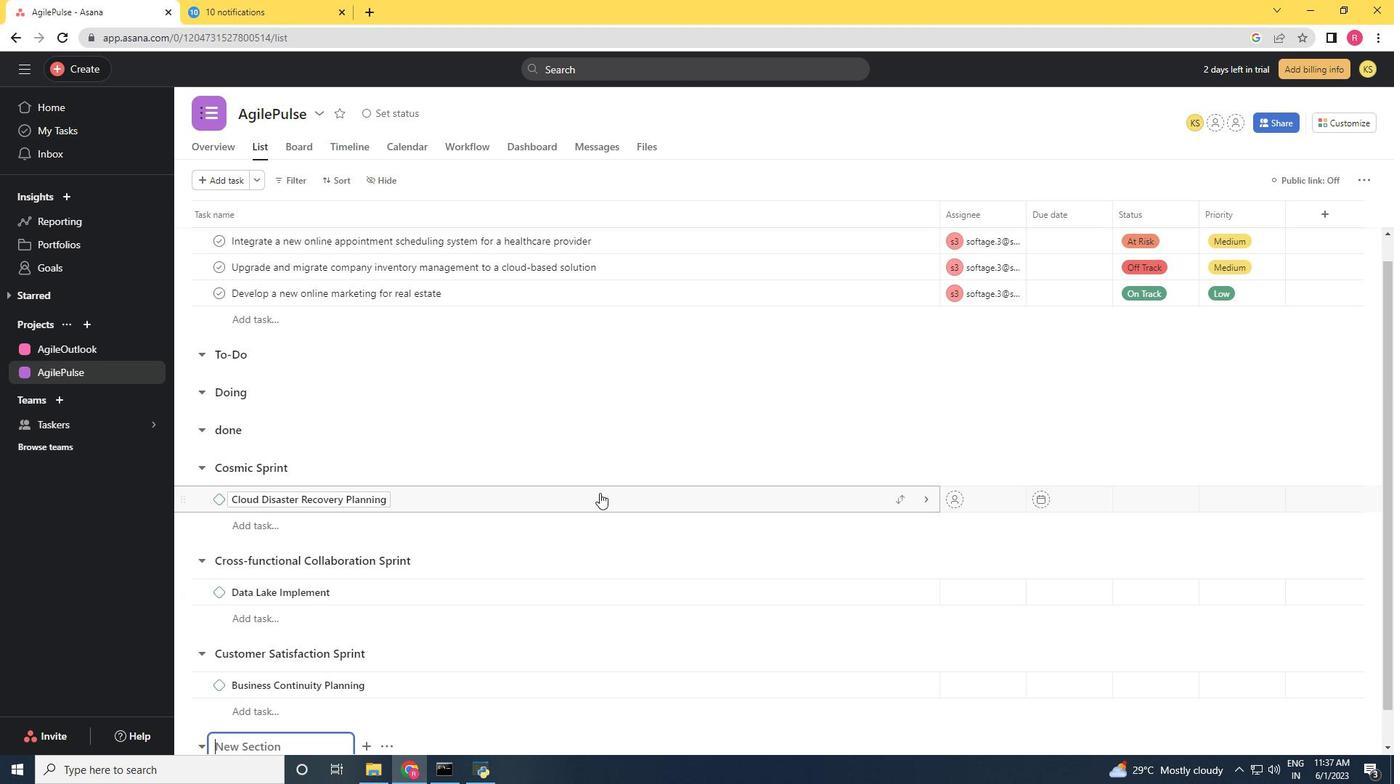 
Action: Mouse scrolled (603, 489) with delta (0, 0)
Screenshot: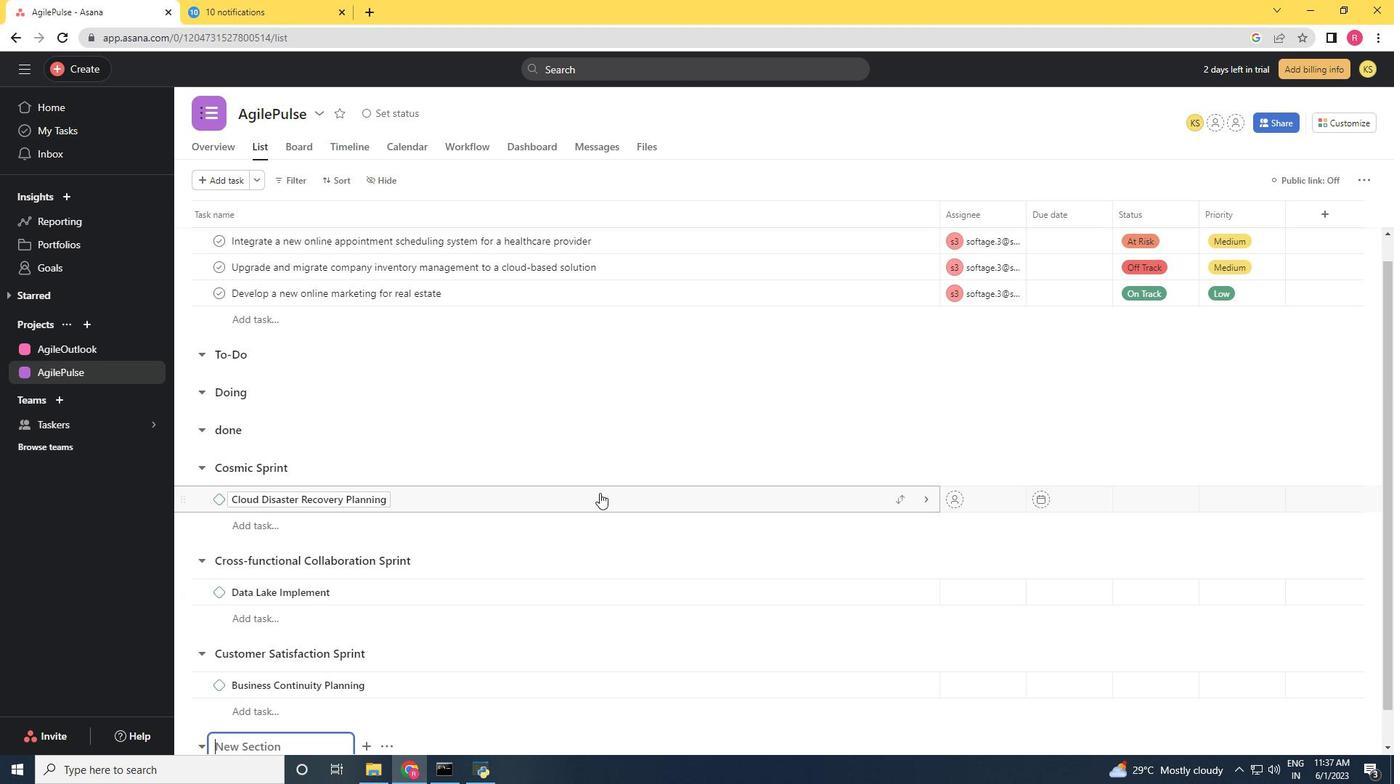 
Action: Mouse moved to (603, 489)
Screenshot: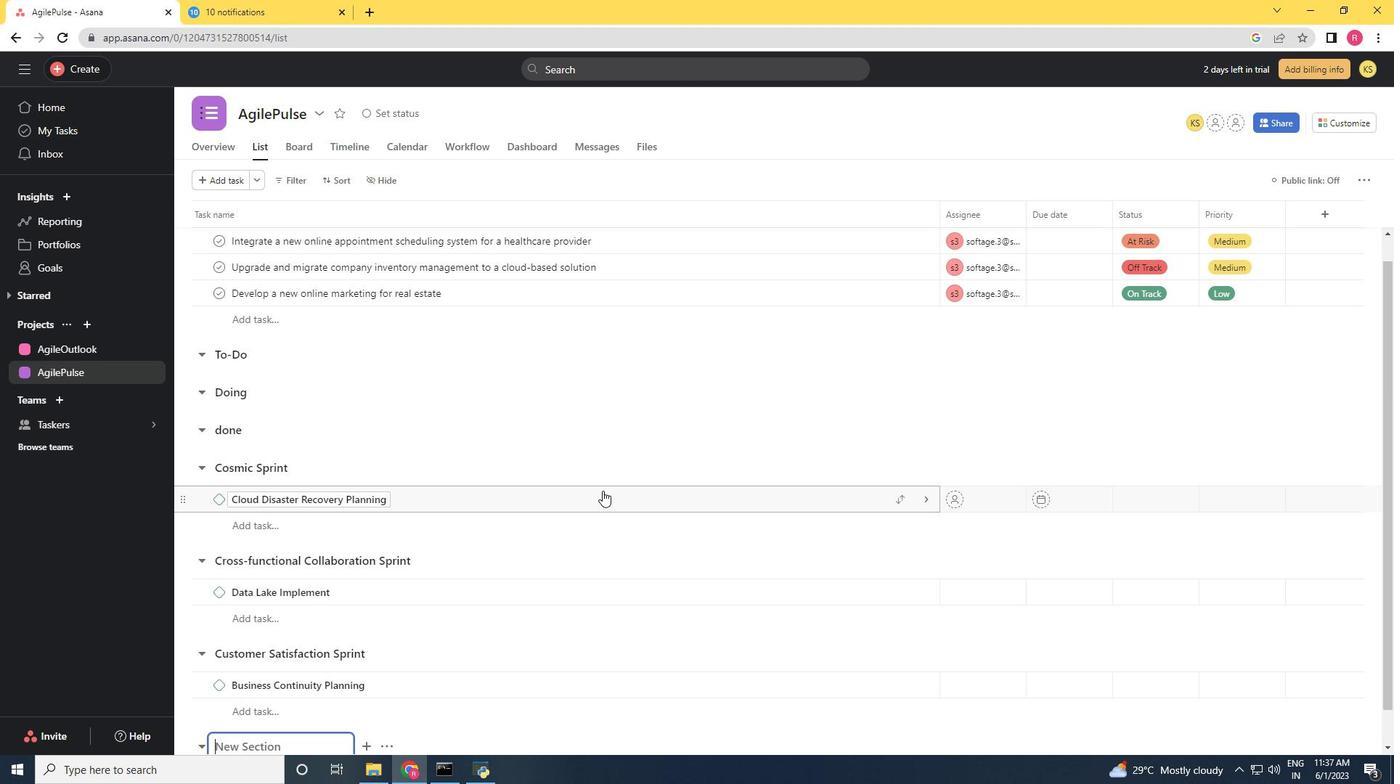 
Action: Mouse scrolled (603, 488) with delta (0, 0)
Screenshot: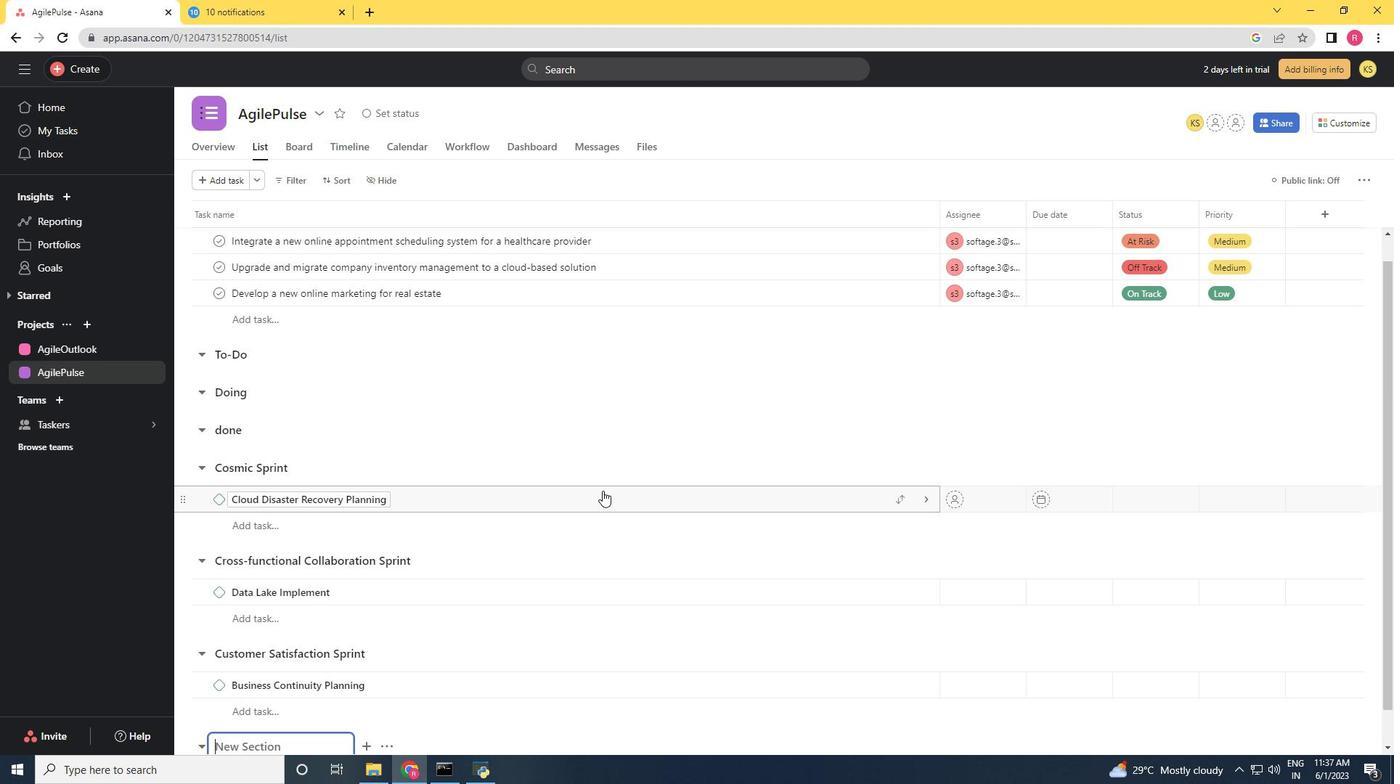 
Action: Mouse moved to (552, 493)
Screenshot: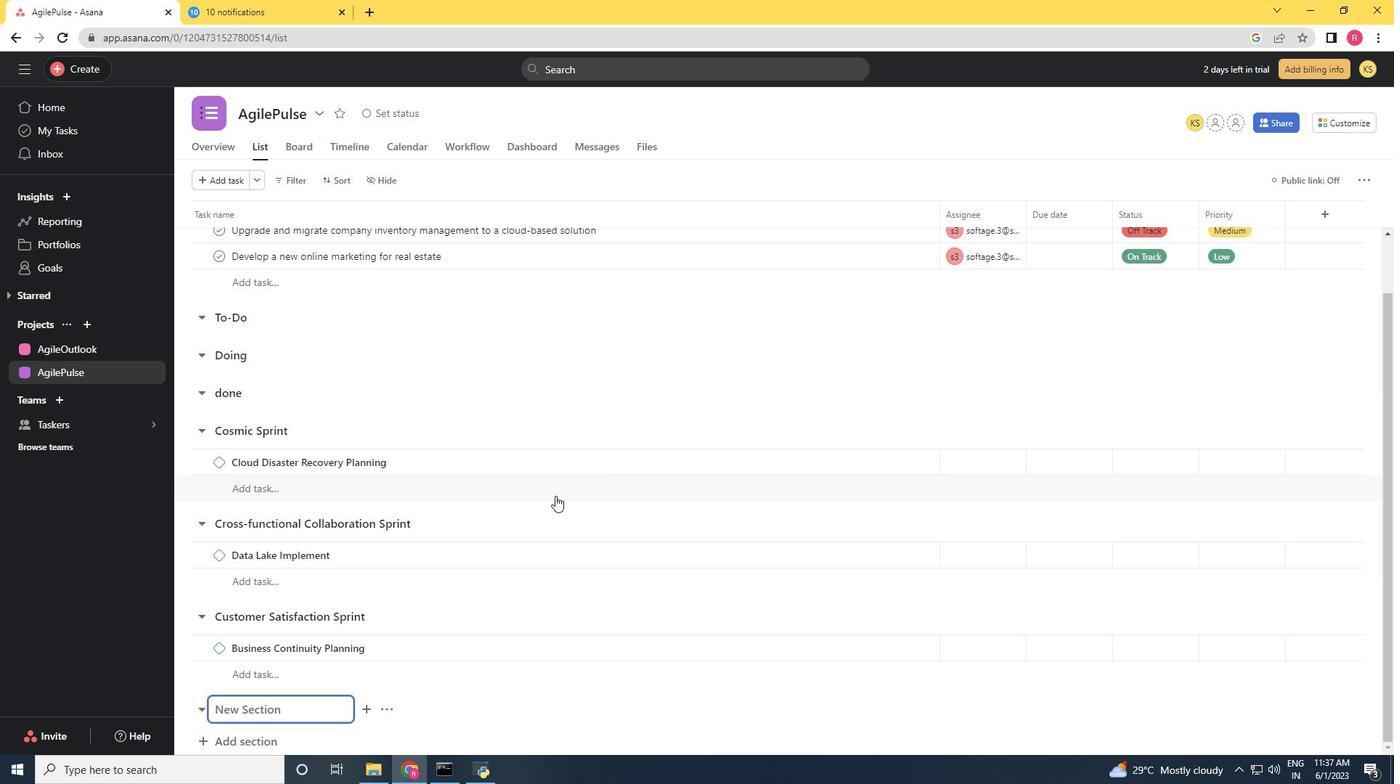
Action: Key pressed <Key.shift>Dash<Key.space><Key.shift_r>&<Key.space><Key.shift>Dazzle<Key.enter><Key.shift><Key.shift><Key.shift>Data<Key.space><Key.shift>Science<Key.space><Key.shift>Implementation<Key.space>
Screenshot: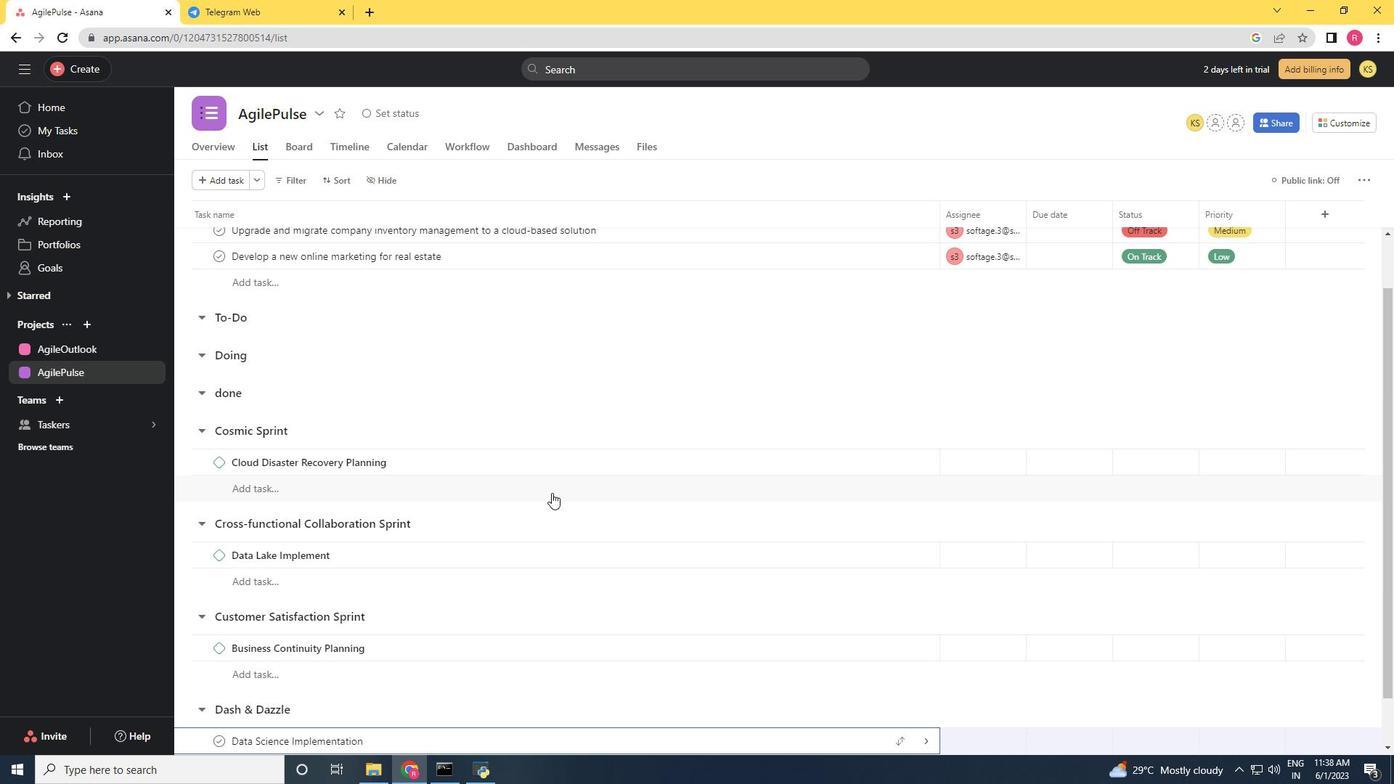 
Action: Mouse moved to (564, 494)
Screenshot: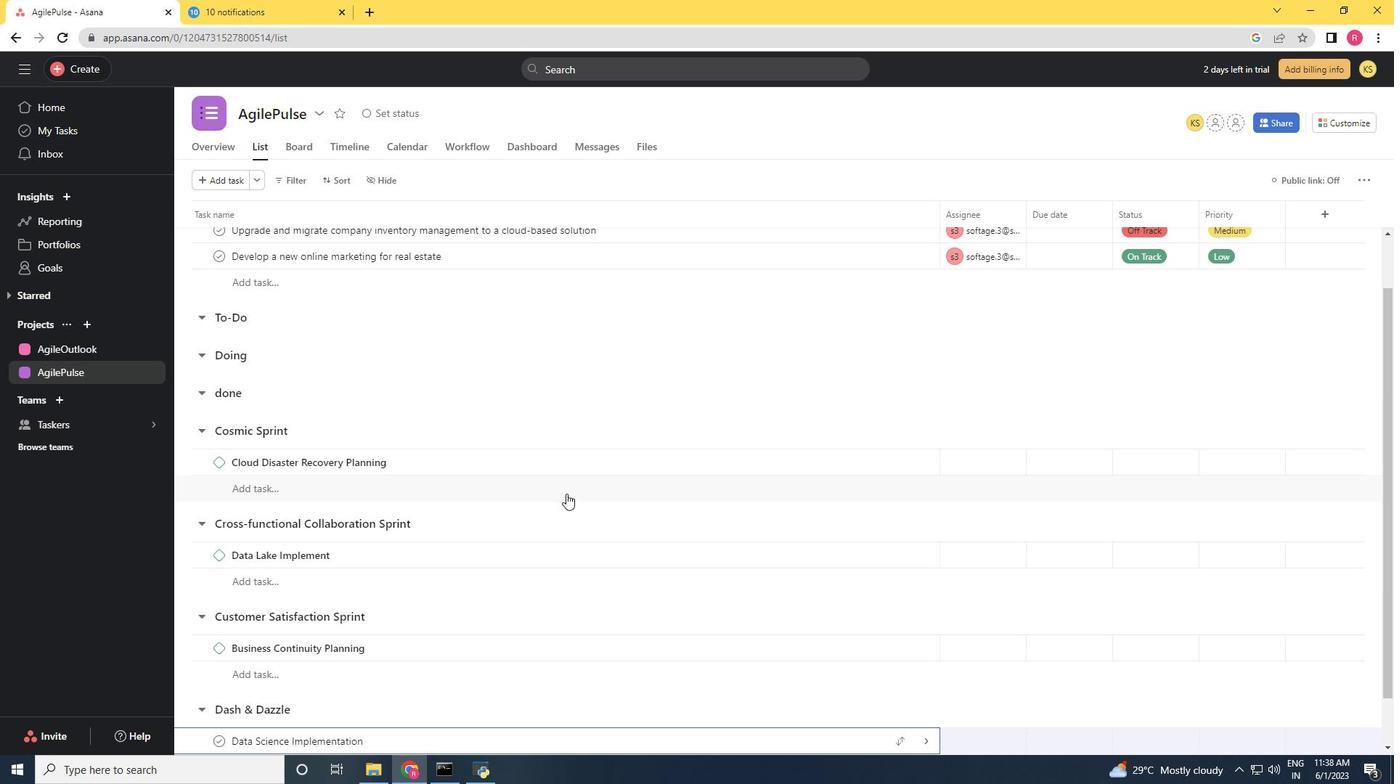 
Action: Mouse scrolled (564, 493) with delta (0, 0)
Screenshot: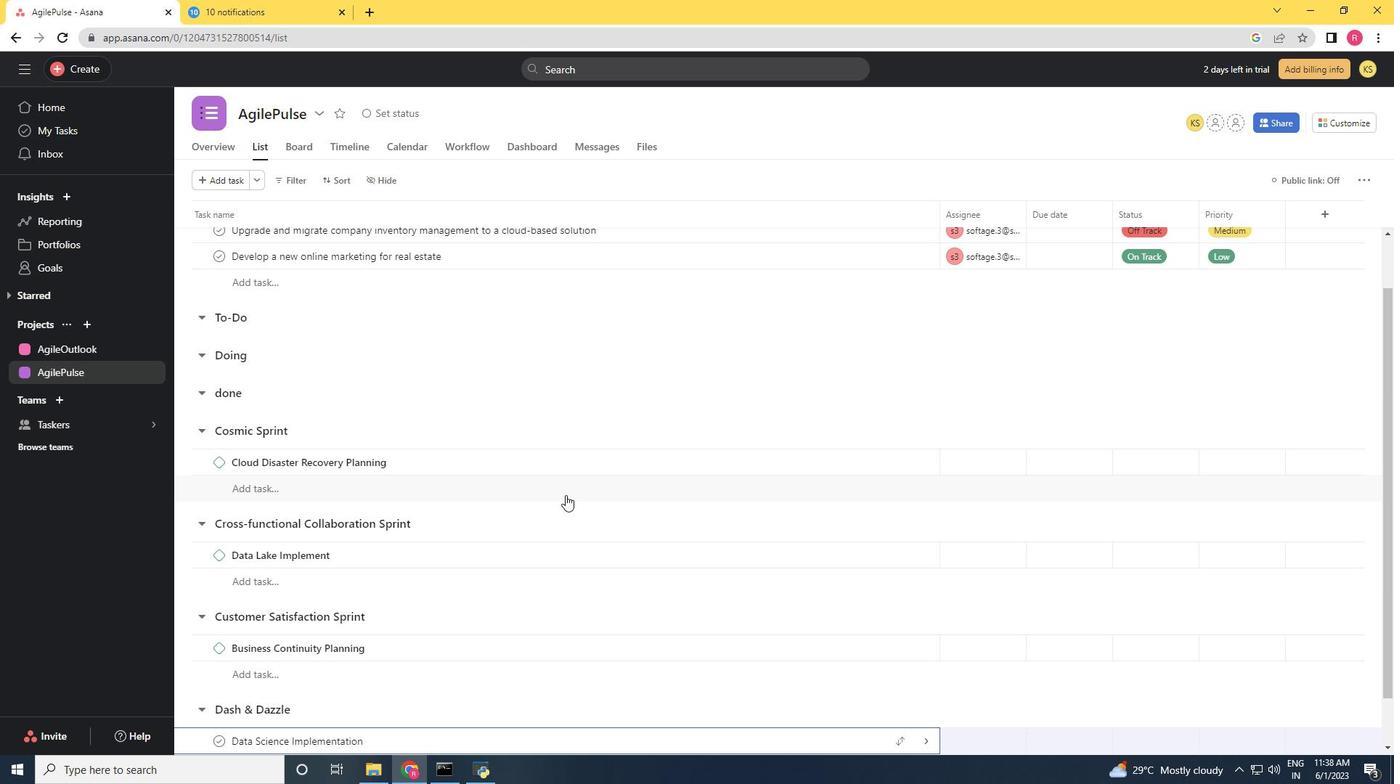 
Action: Mouse moved to (565, 494)
Screenshot: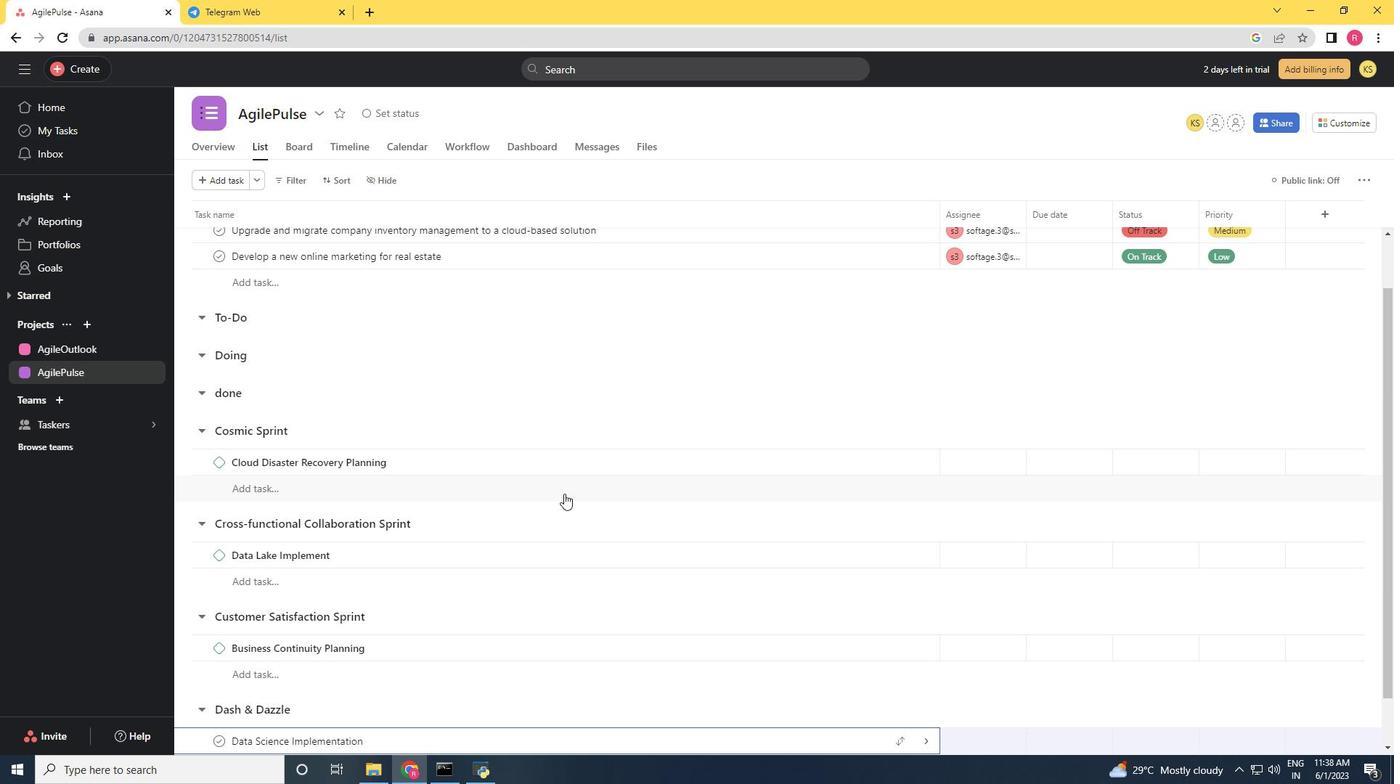 
Action: Mouse scrolled (565, 493) with delta (0, 0)
Screenshot: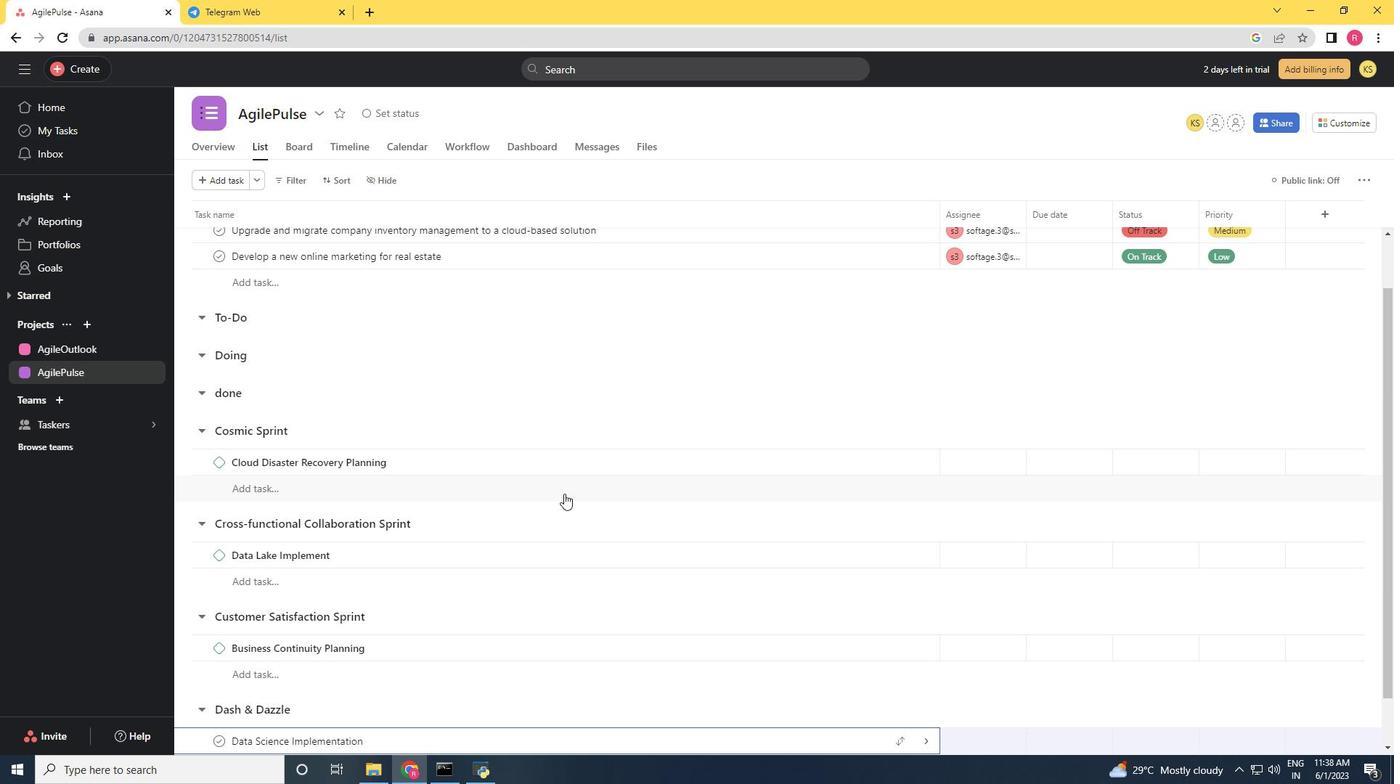 
Action: Mouse scrolled (565, 493) with delta (0, 0)
Screenshot: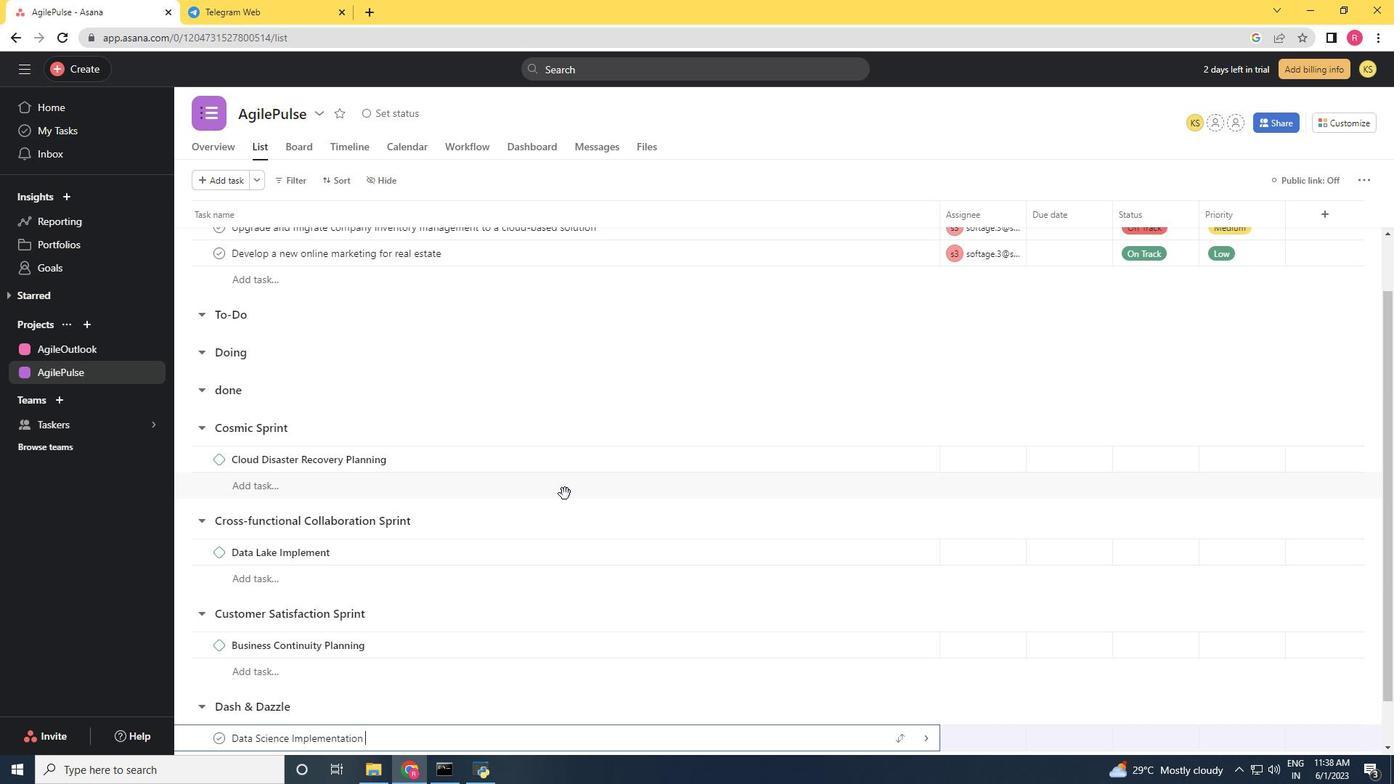 
Action: Mouse moved to (438, 679)
Screenshot: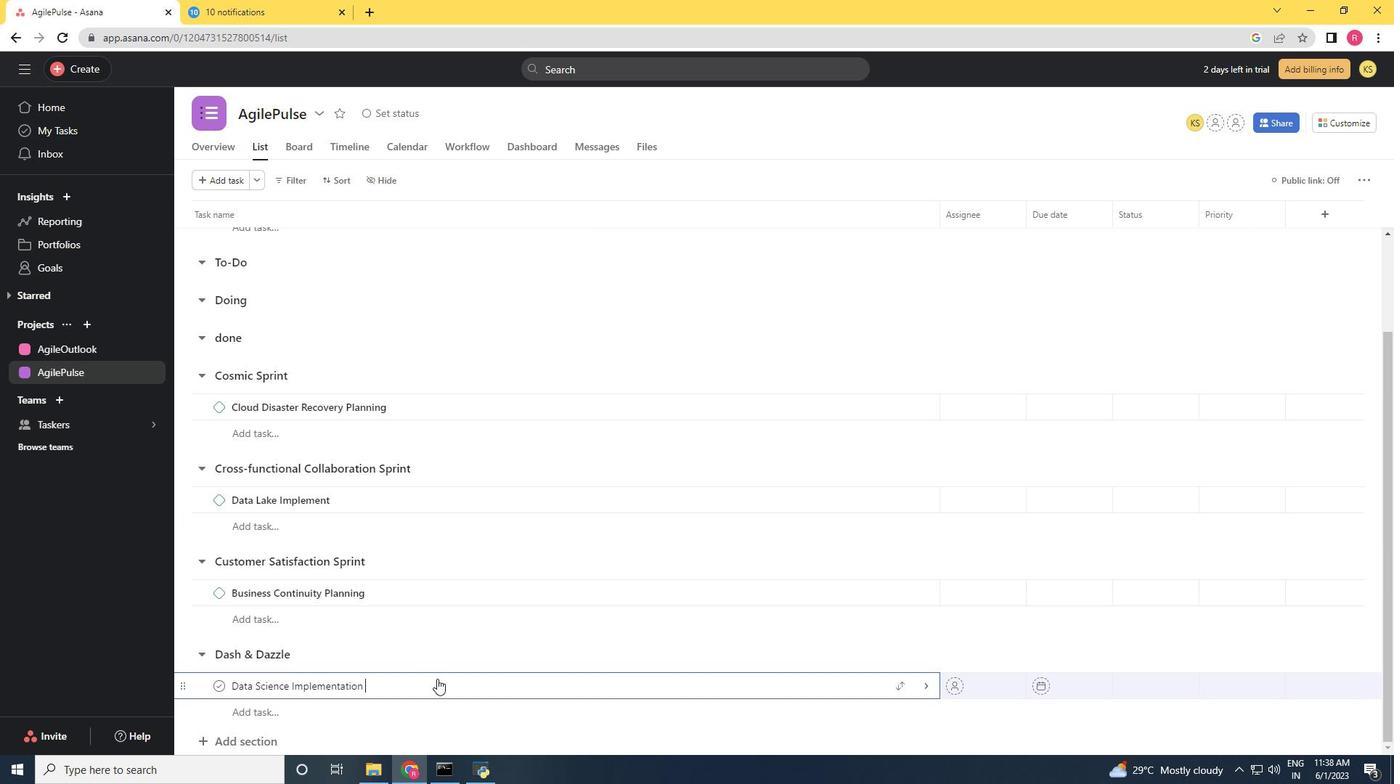 
Action: Mouse pressed left at (438, 679)
Screenshot: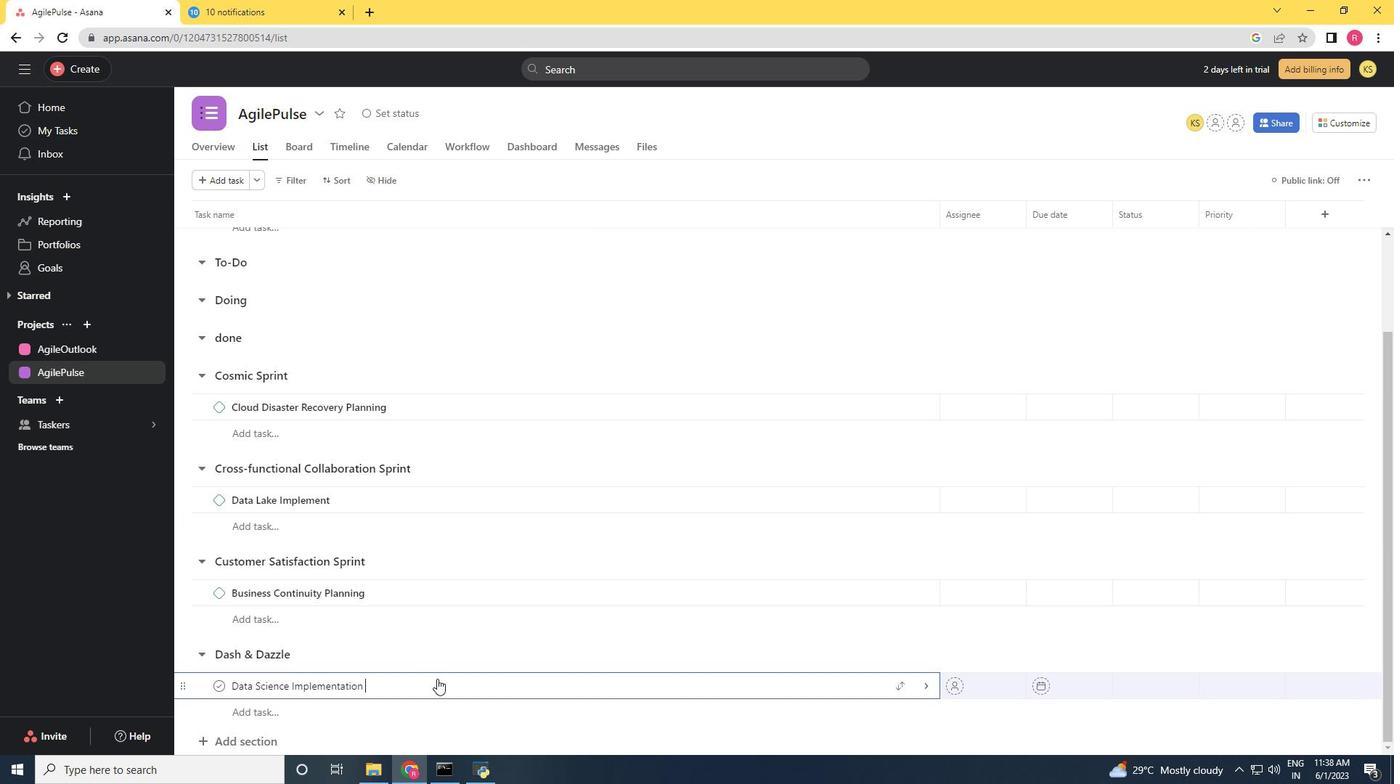 
Action: Mouse pressed right at (438, 679)
Screenshot: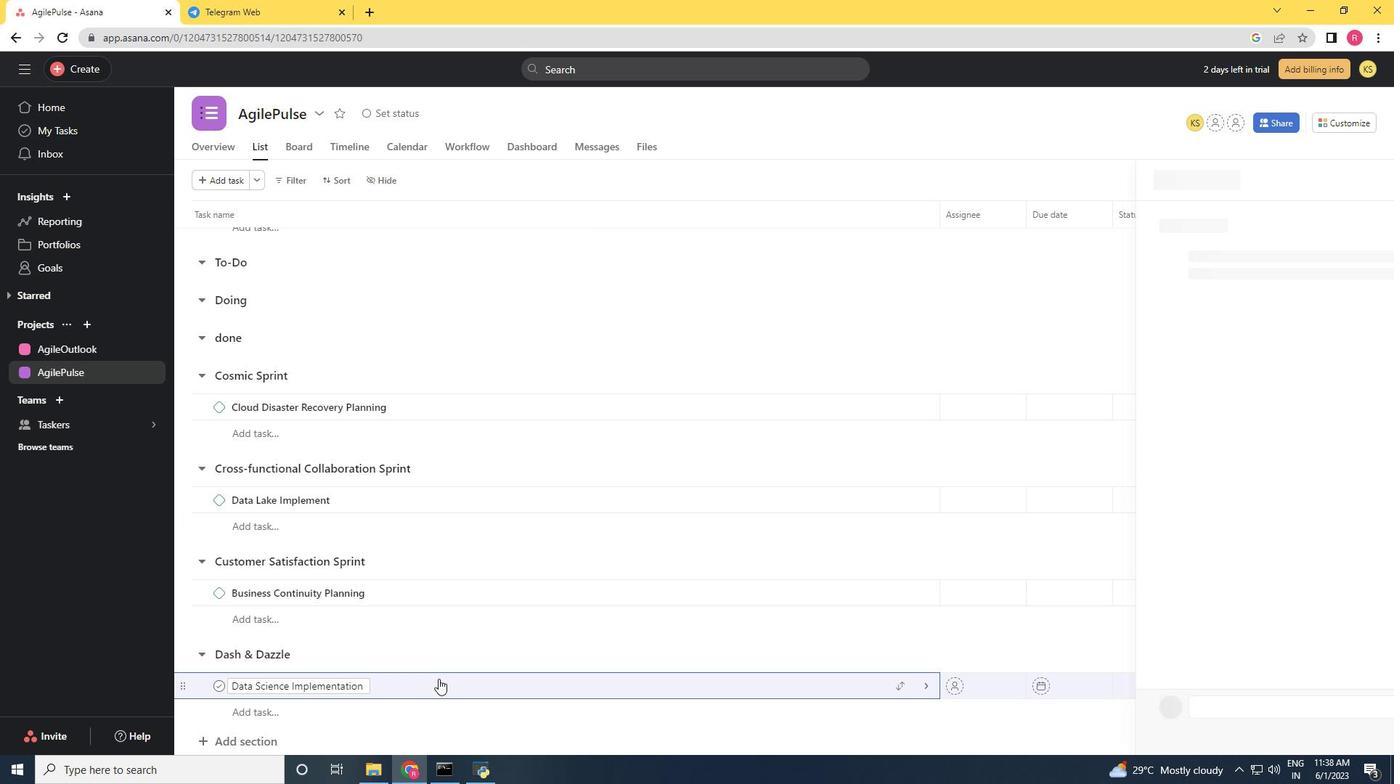 
Action: Mouse moved to (507, 602)
Screenshot: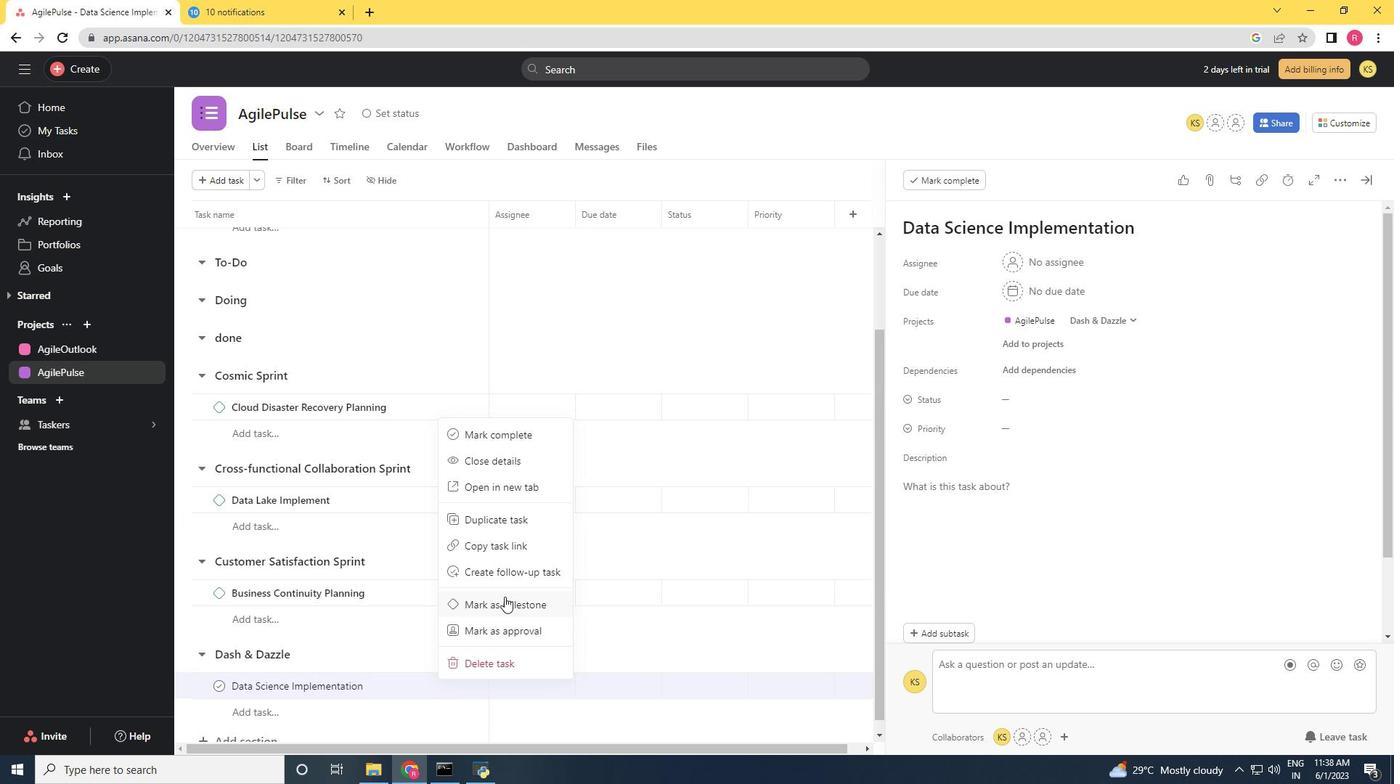 
Action: Mouse pressed left at (507, 602)
Screenshot: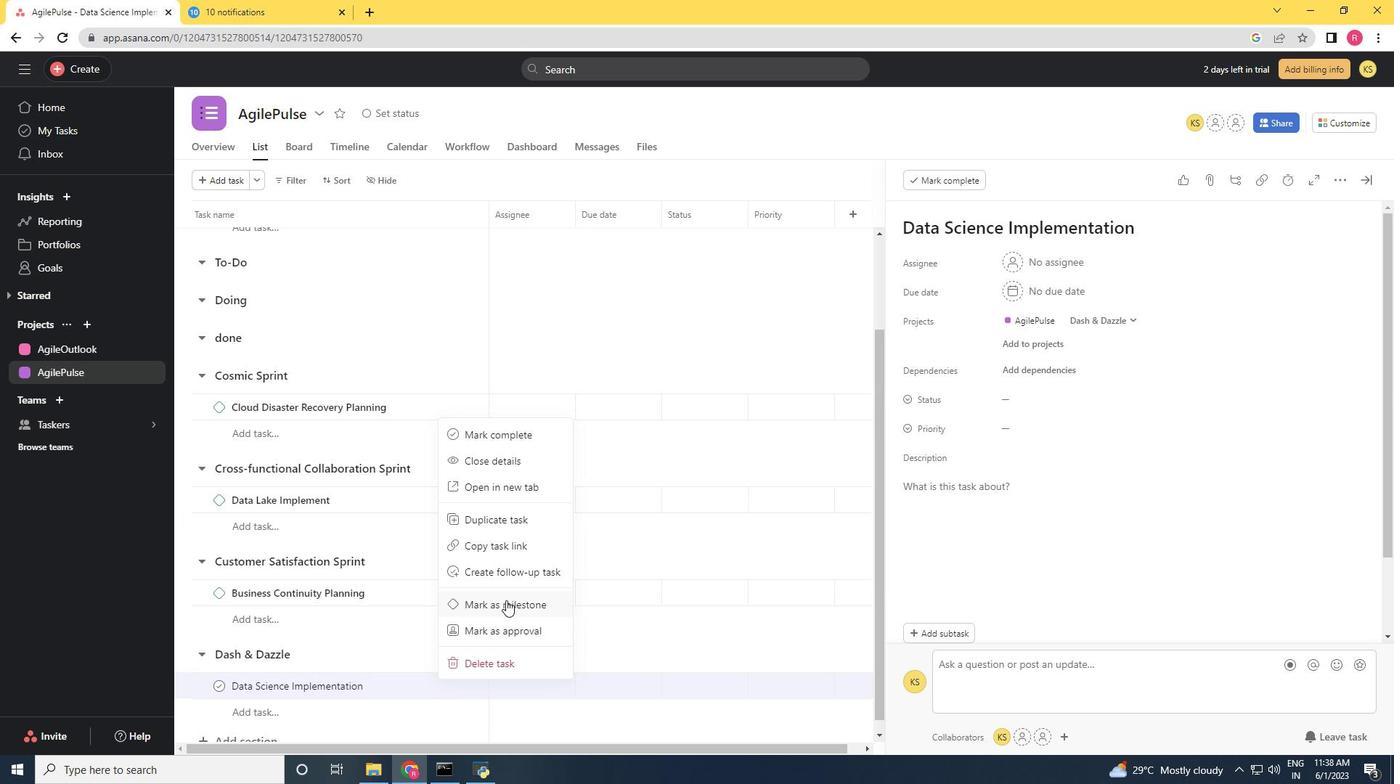 
Action: Mouse moved to (499, 603)
Screenshot: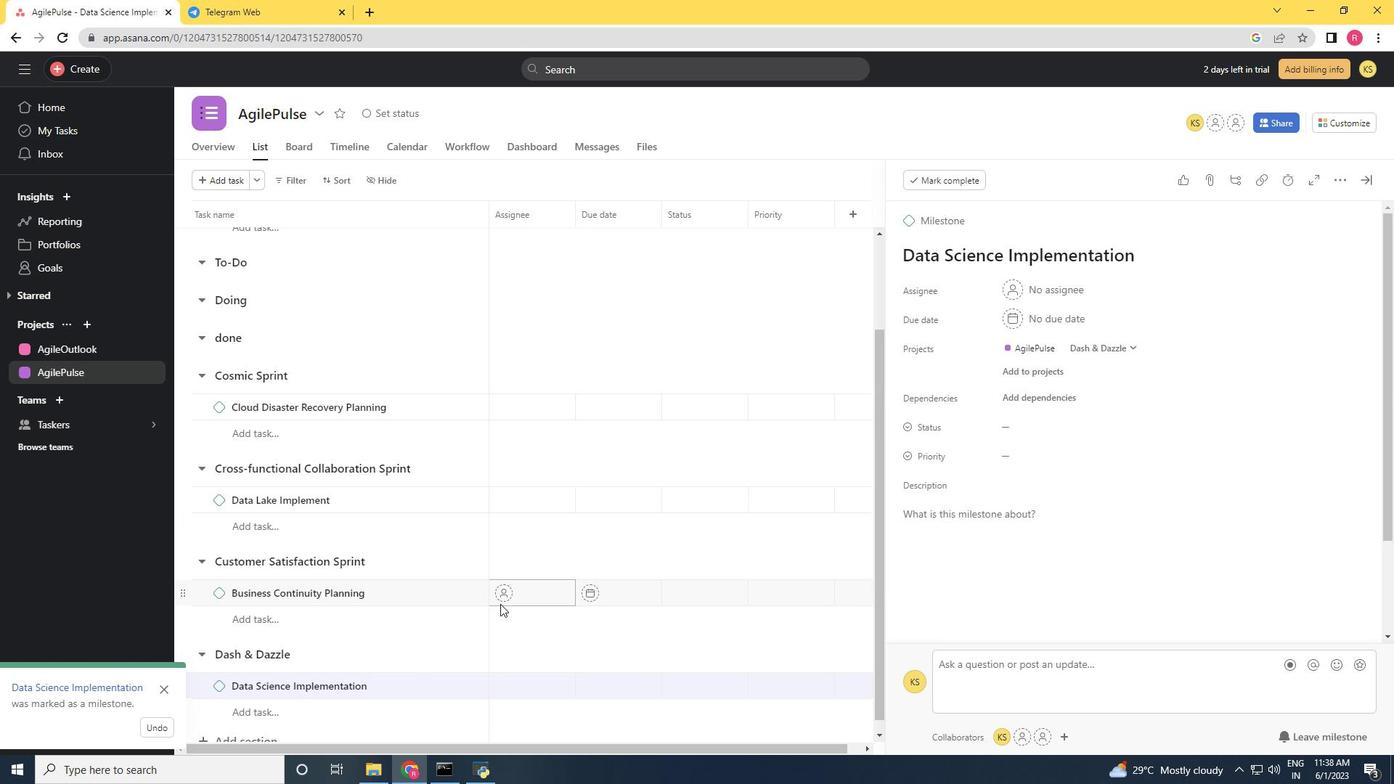 
